Task: Find connections with filter location Sehore with filter topic #2021with filter profile language Potuguese with filter current company Ashoka Buildcon Limited with filter school Jamia Millia Islamia with filter industry Legislative Offices with filter service category Wedding Photography with filter keywords title Customer Support
Action: Mouse moved to (530, 70)
Screenshot: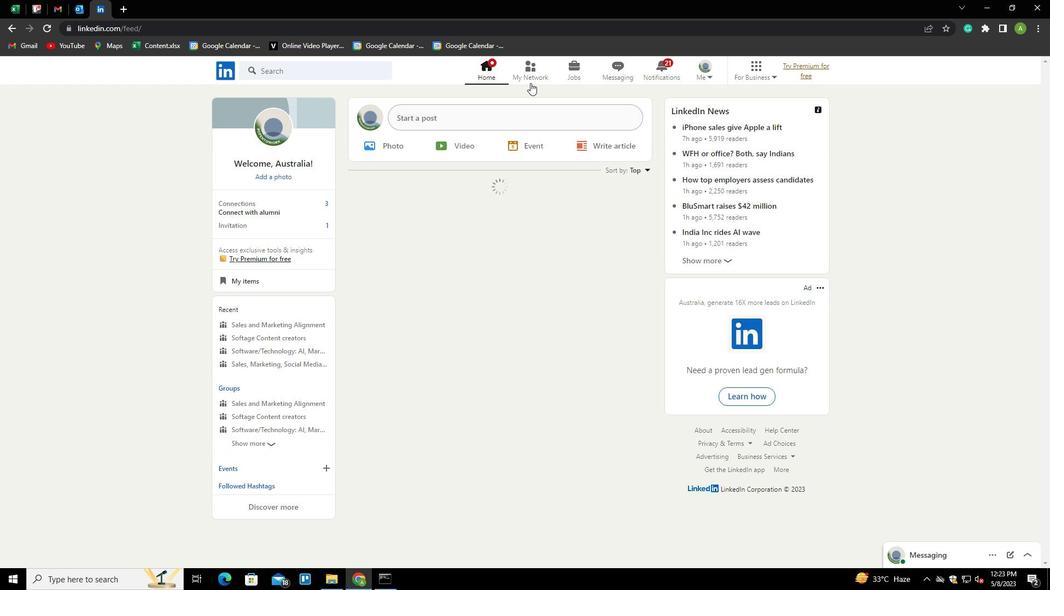 
Action: Mouse pressed left at (530, 70)
Screenshot: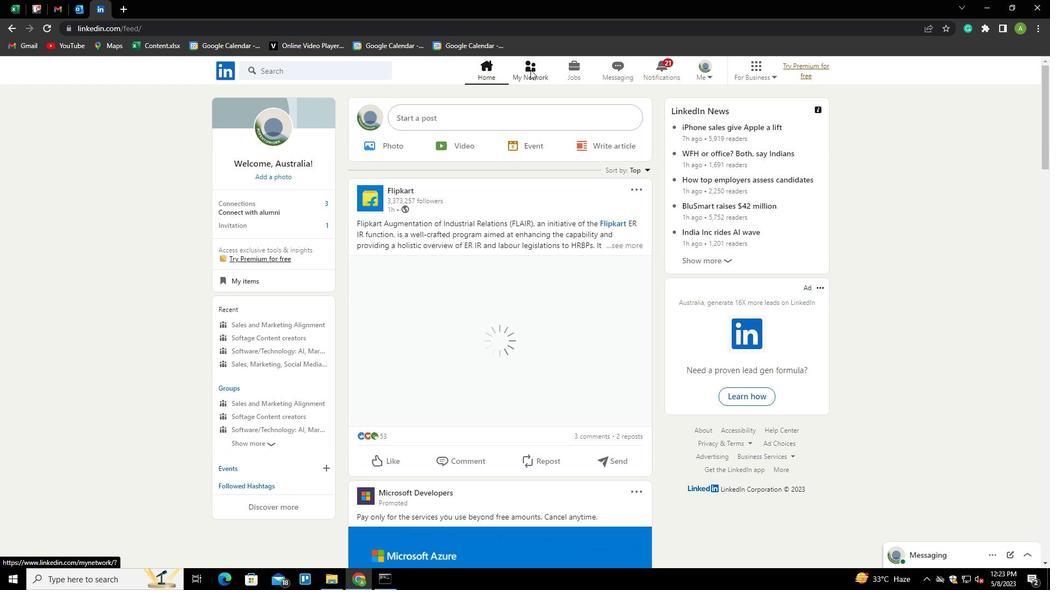 
Action: Mouse moved to (292, 130)
Screenshot: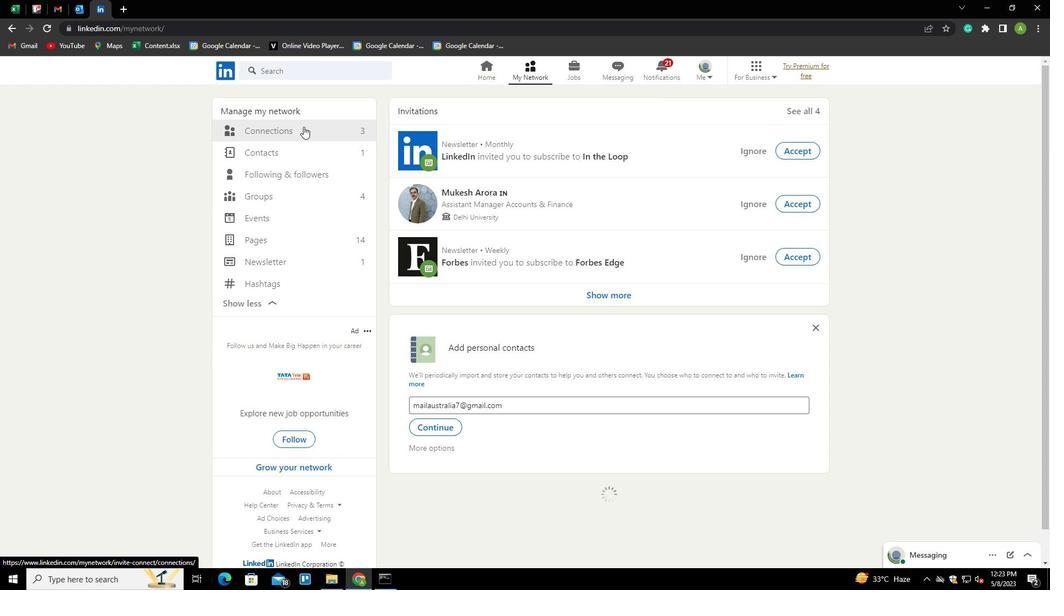 
Action: Mouse pressed left at (292, 130)
Screenshot: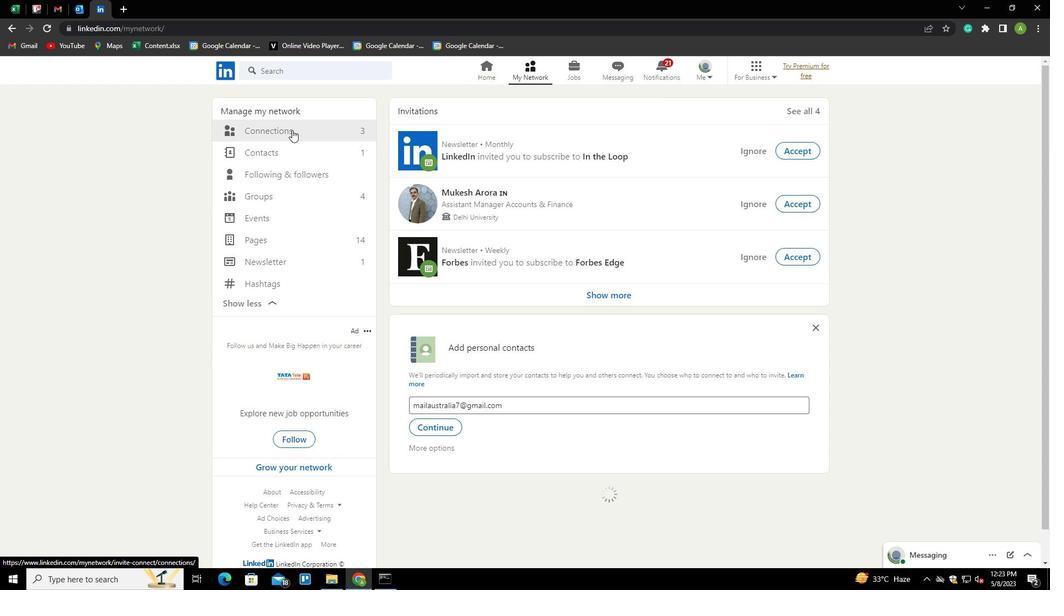 
Action: Mouse moved to (584, 132)
Screenshot: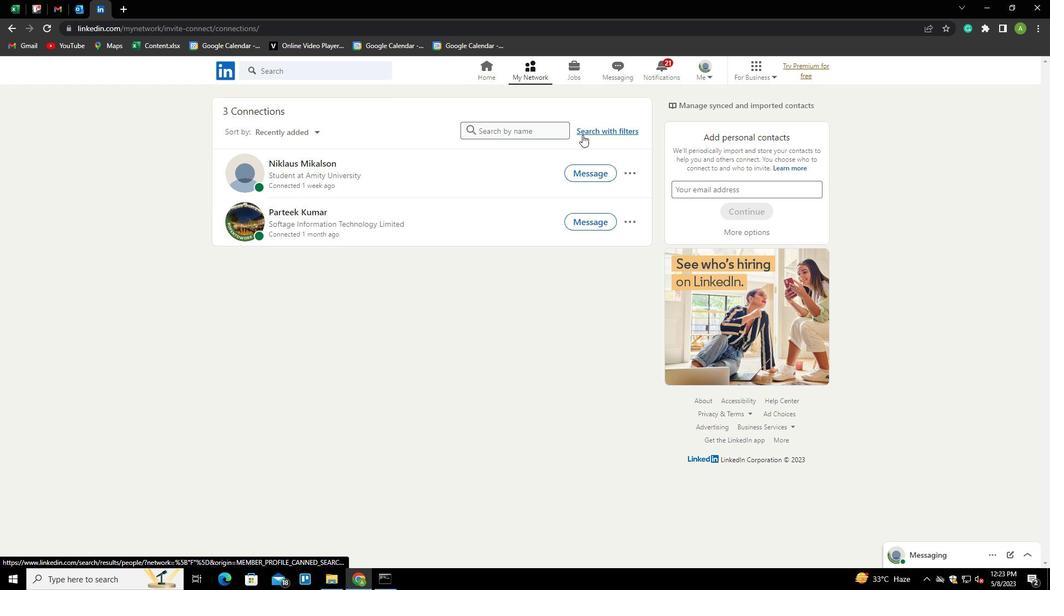 
Action: Mouse pressed left at (584, 132)
Screenshot: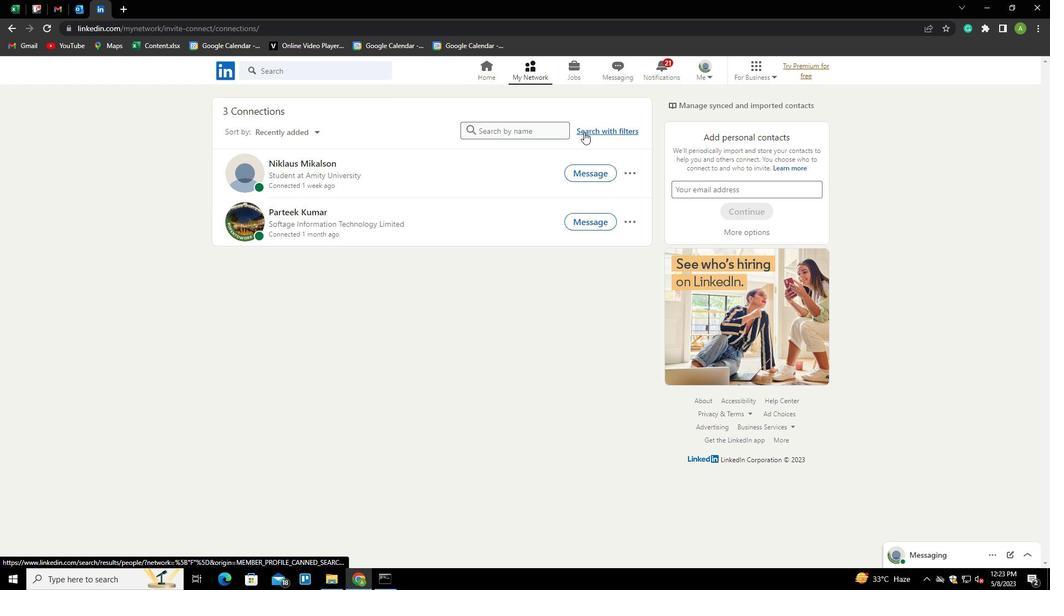 
Action: Mouse moved to (551, 98)
Screenshot: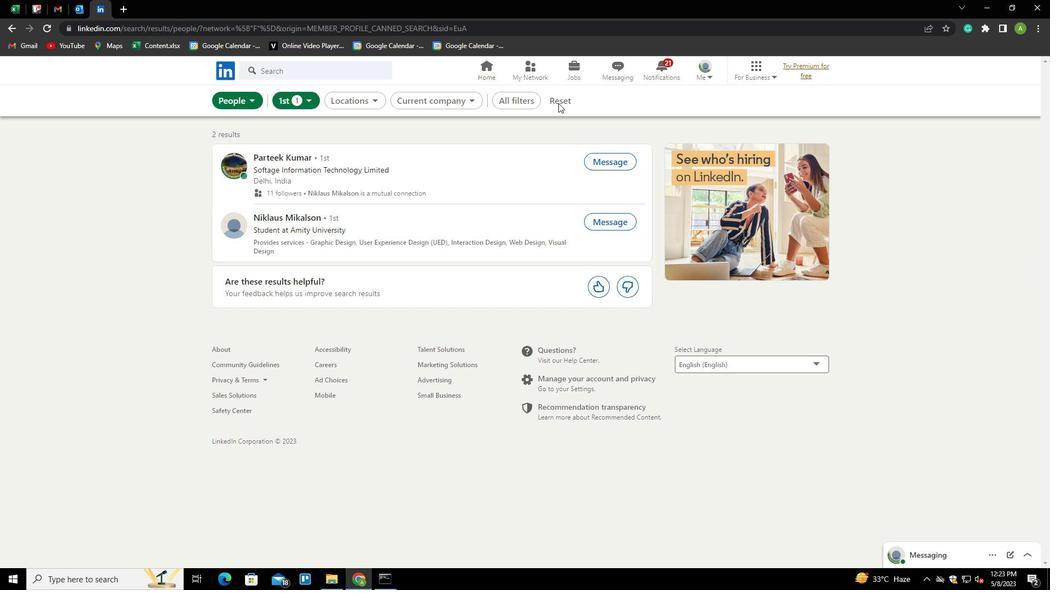 
Action: Mouse pressed left at (551, 98)
Screenshot: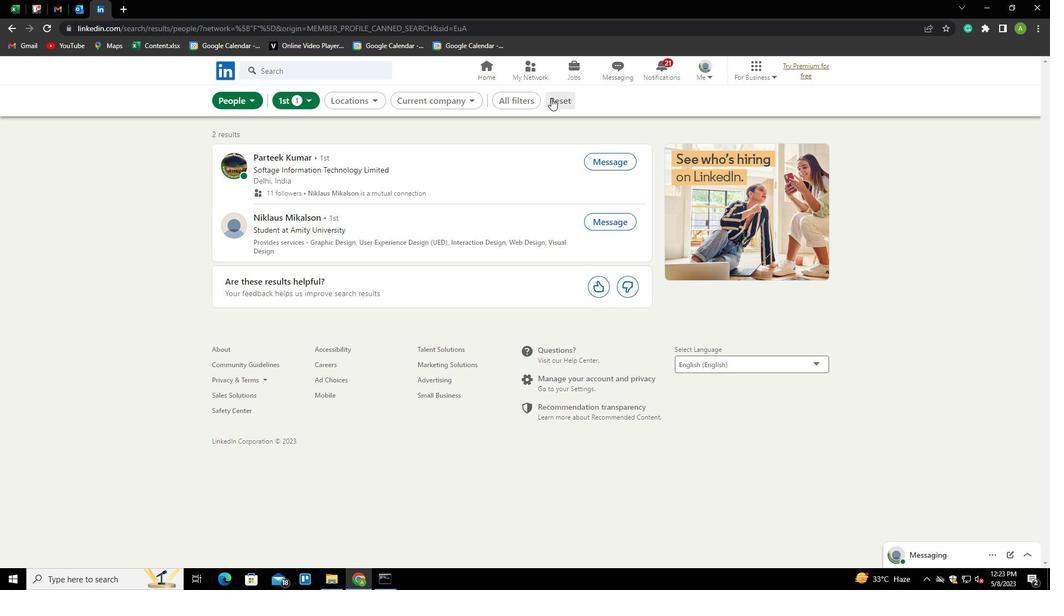 
Action: Mouse moved to (548, 99)
Screenshot: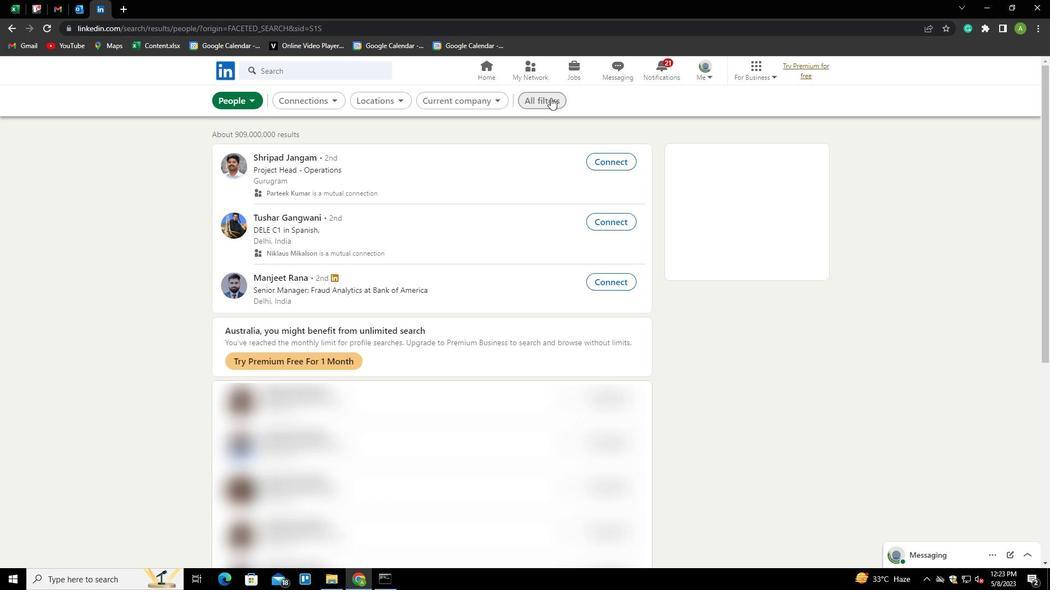 
Action: Mouse pressed left at (548, 99)
Screenshot: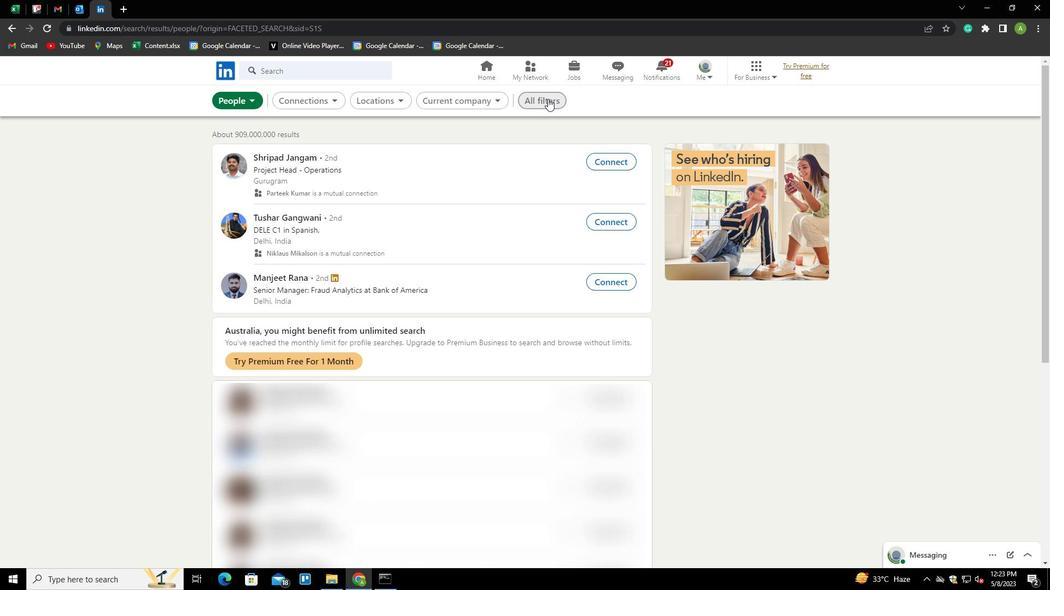 
Action: Mouse moved to (846, 306)
Screenshot: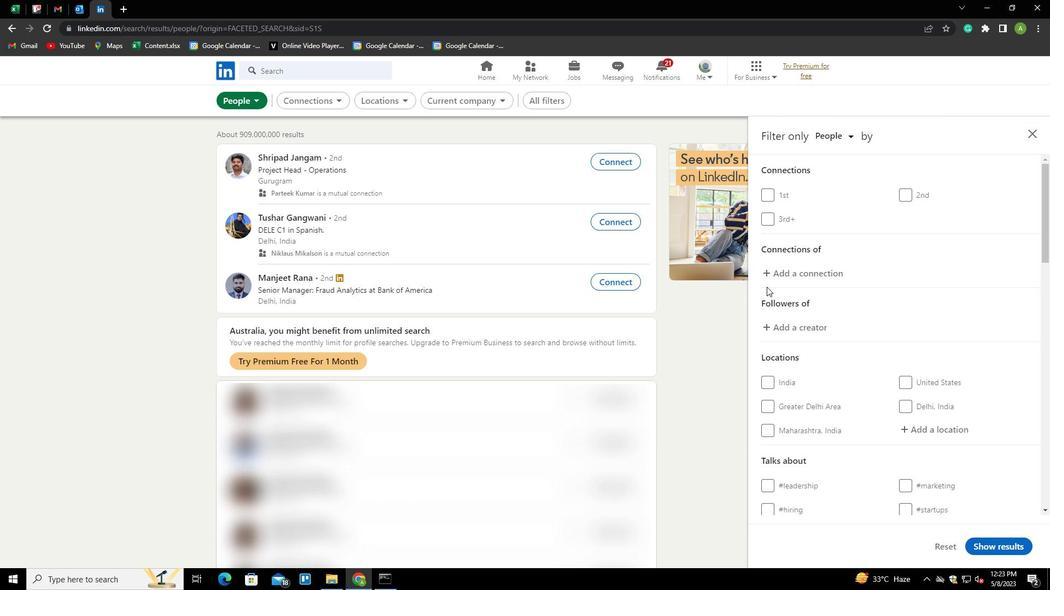 
Action: Mouse scrolled (846, 305) with delta (0, 0)
Screenshot: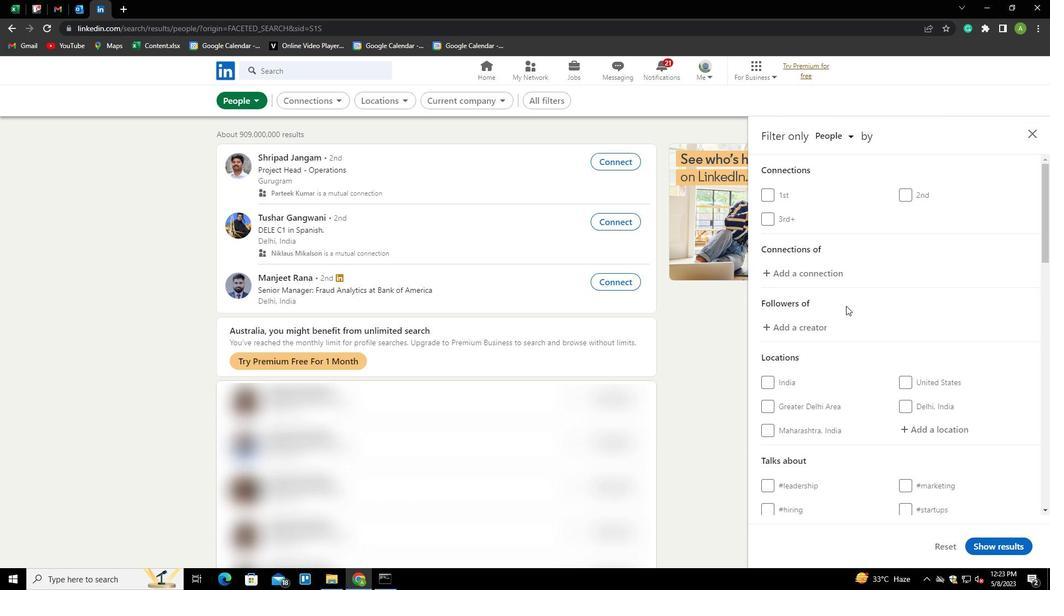 
Action: Mouse scrolled (846, 305) with delta (0, 0)
Screenshot: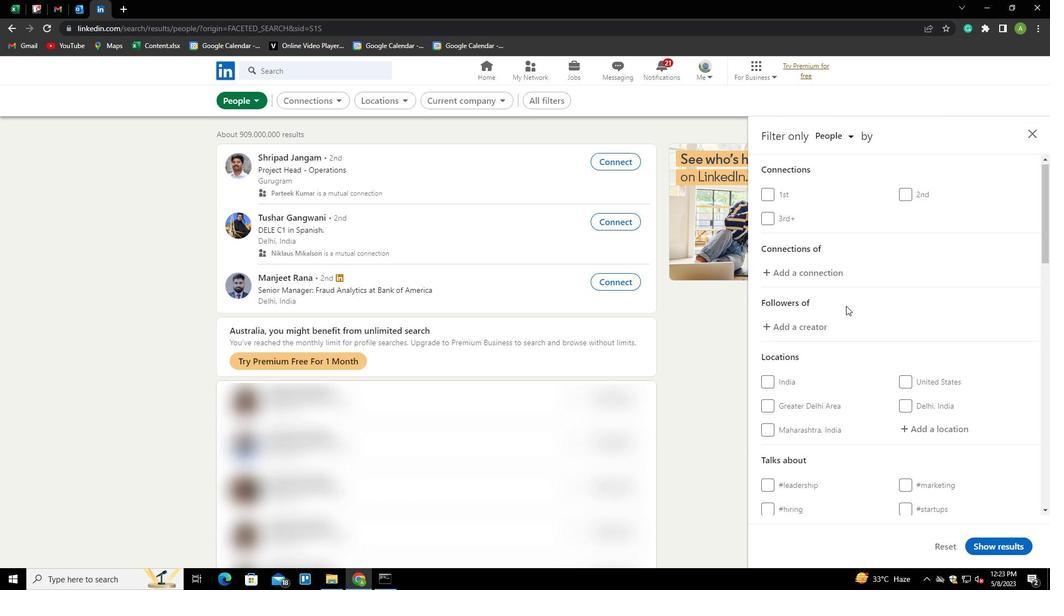 
Action: Mouse moved to (918, 314)
Screenshot: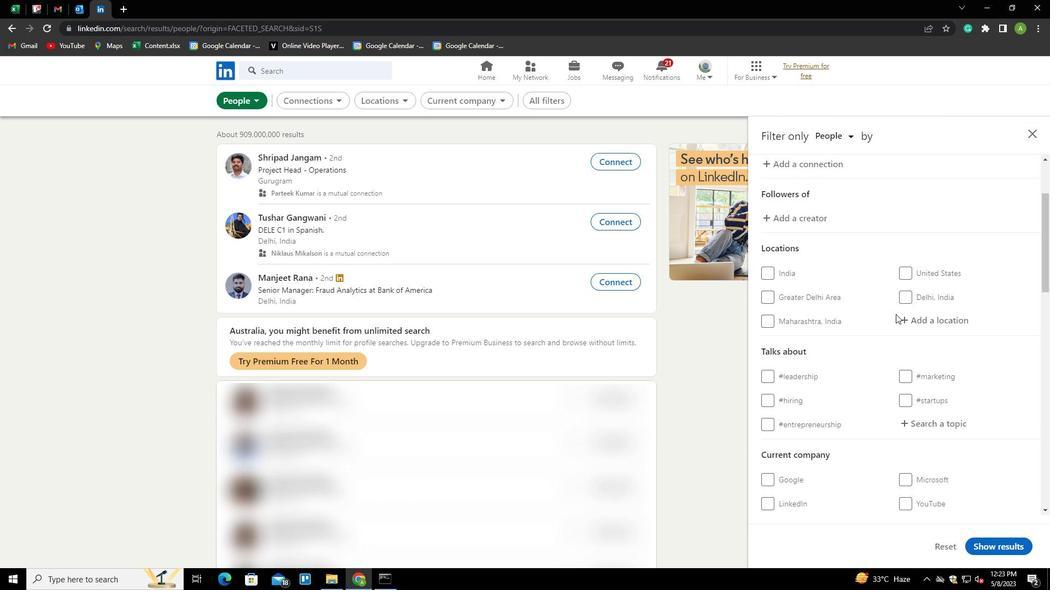 
Action: Mouse pressed left at (918, 314)
Screenshot: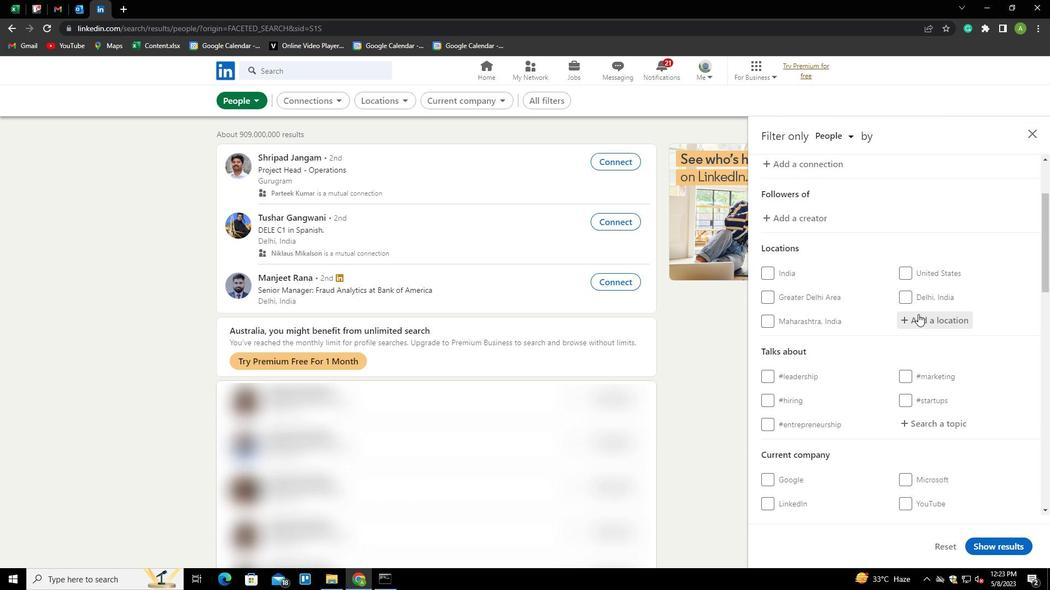 
Action: Mouse moved to (1050, 234)
Screenshot: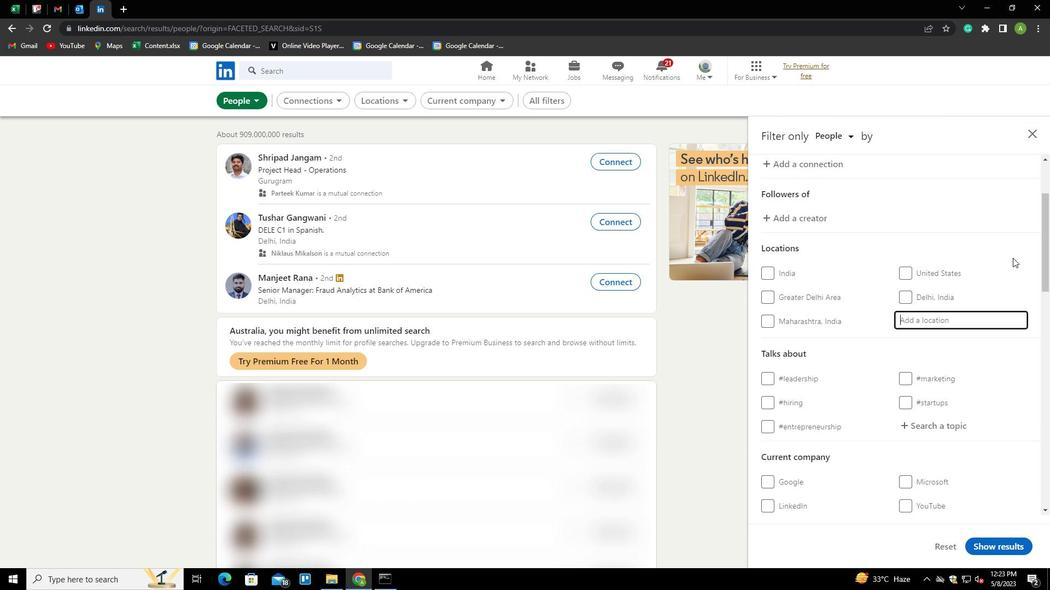 
Action: Key pressed <Key.shift>SEHORE<Key.down><Key.enter>
Screenshot: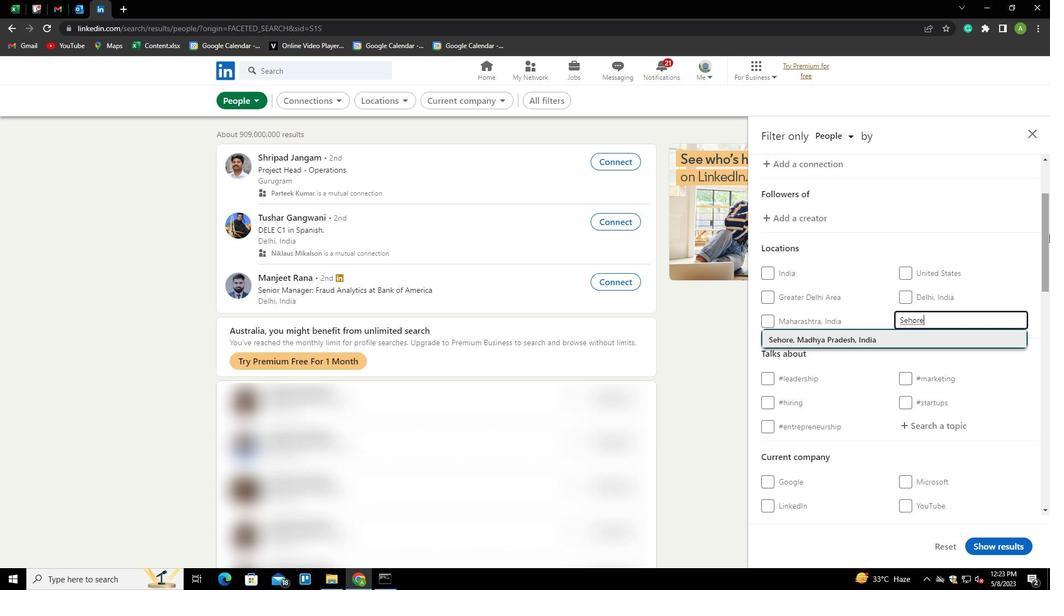 
Action: Mouse moved to (1049, 233)
Screenshot: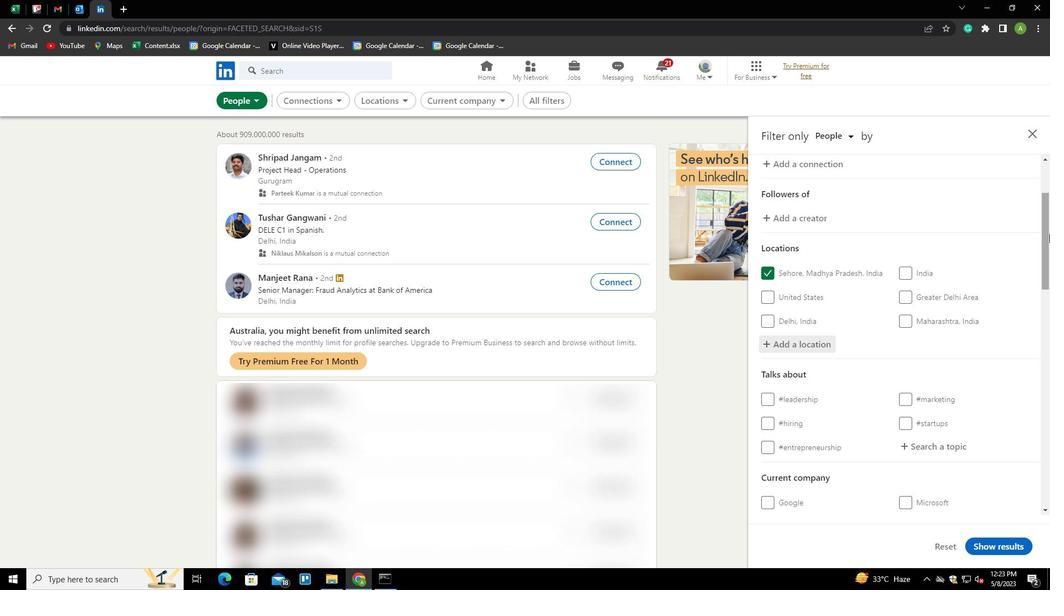 
Action: Mouse scrolled (1049, 233) with delta (0, 0)
Screenshot: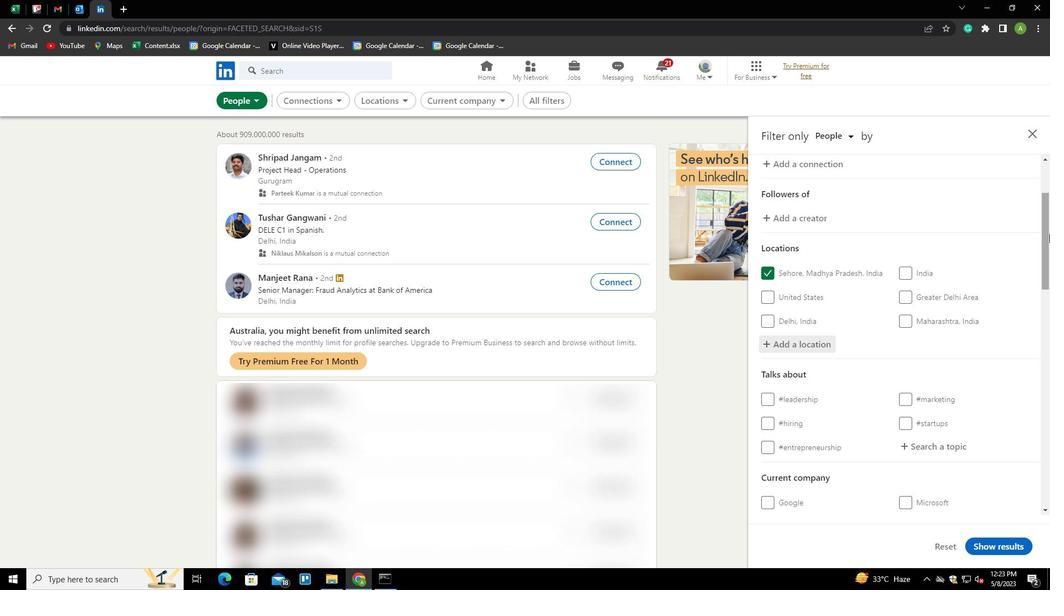 
Action: Mouse scrolled (1049, 233) with delta (0, 0)
Screenshot: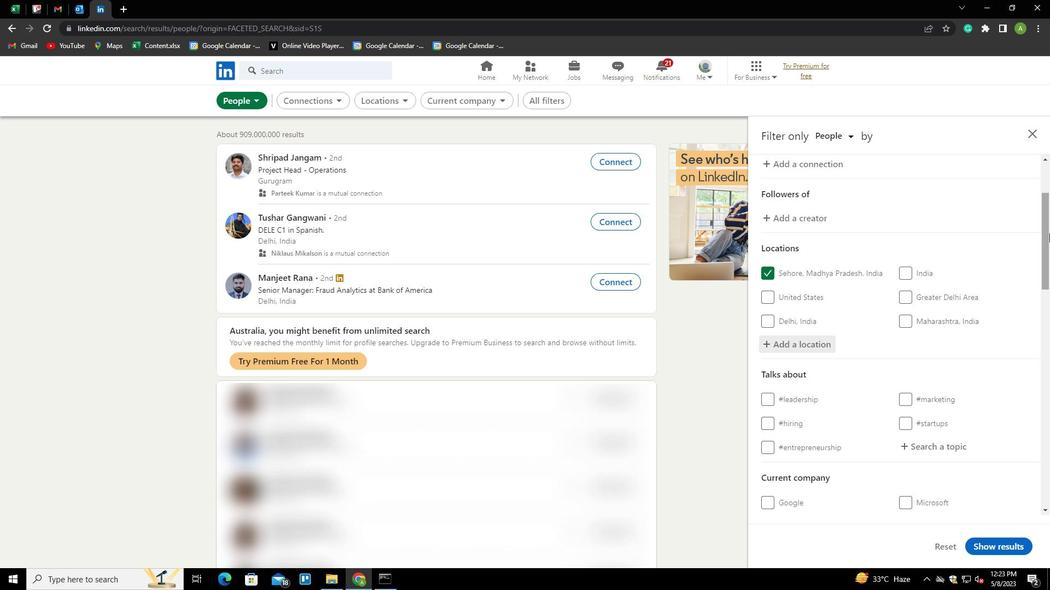 
Action: Mouse moved to (946, 338)
Screenshot: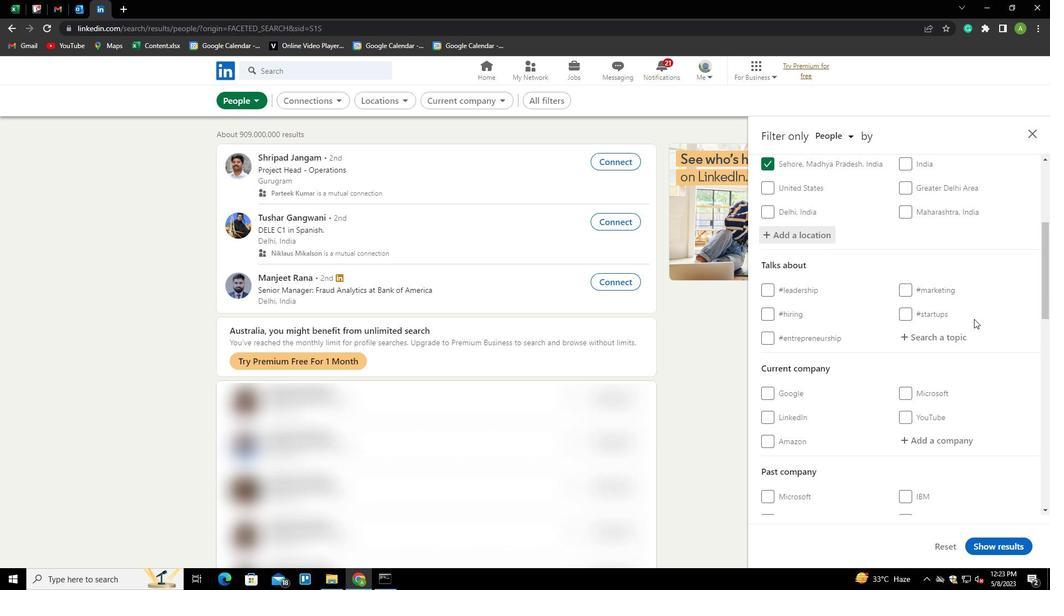 
Action: Mouse pressed left at (946, 338)
Screenshot: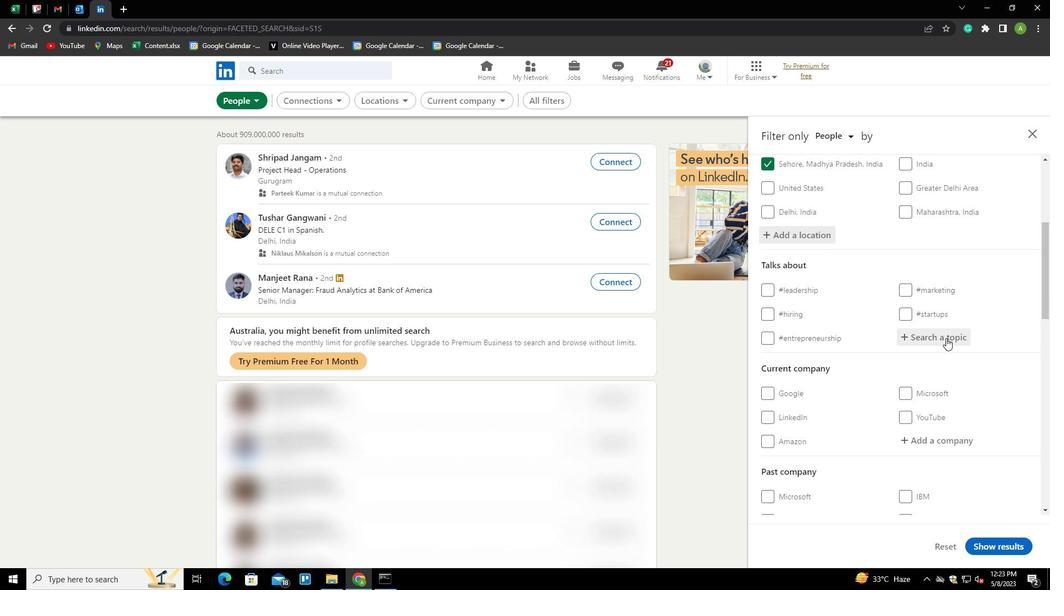 
Action: Key pressed 2021<Key.down>
Screenshot: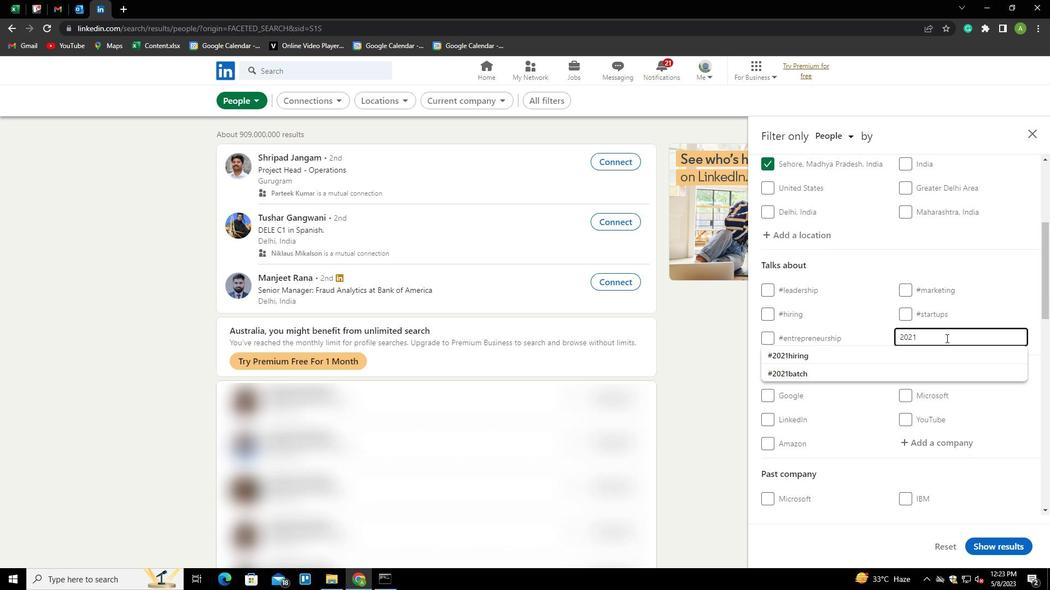 
Action: Mouse moved to (880, 325)
Screenshot: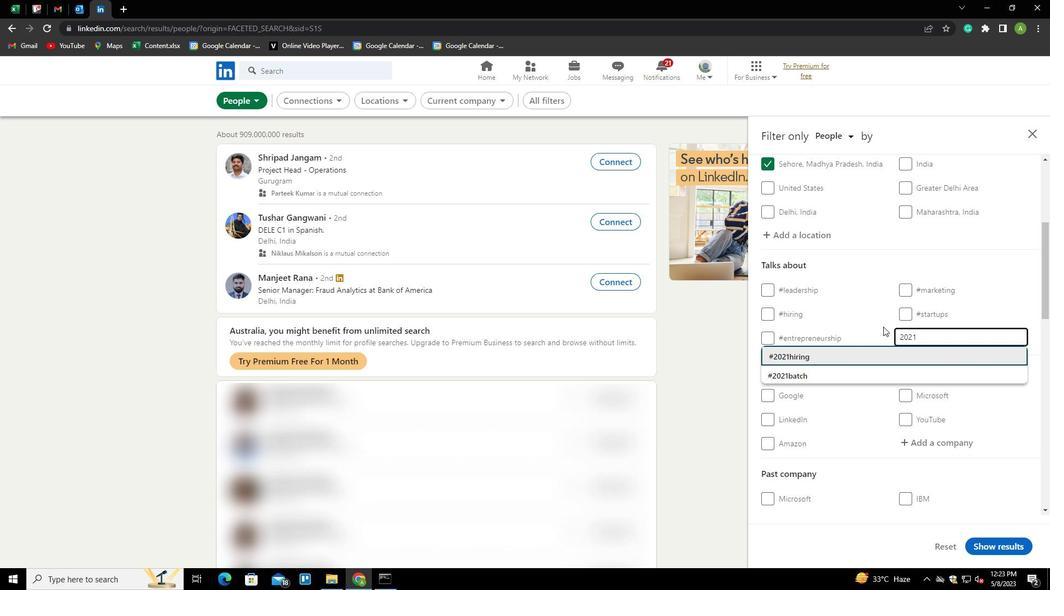 
Action: Mouse pressed left at (880, 325)
Screenshot: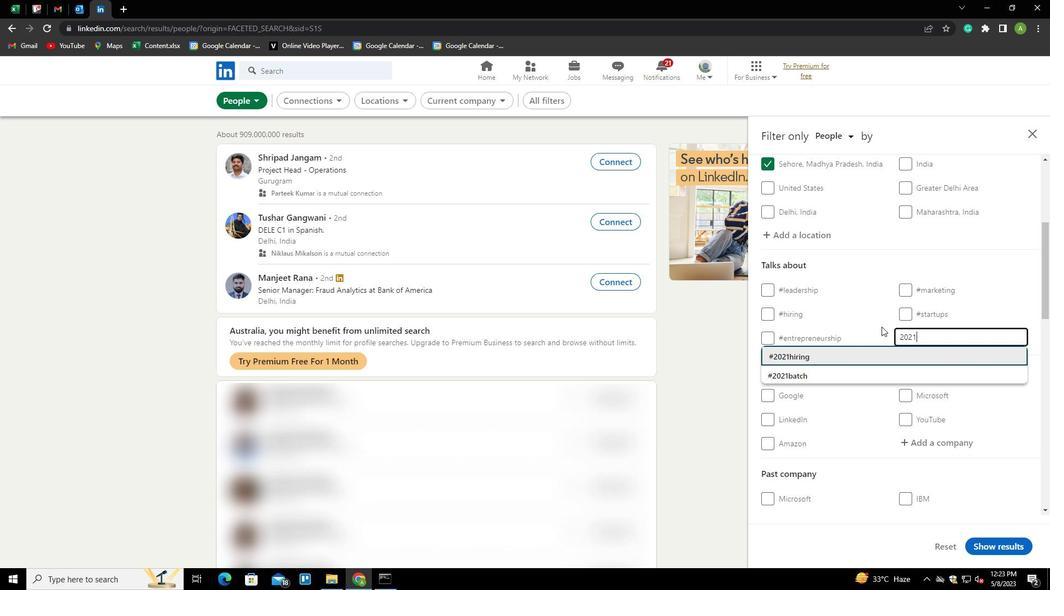 
Action: Mouse moved to (881, 323)
Screenshot: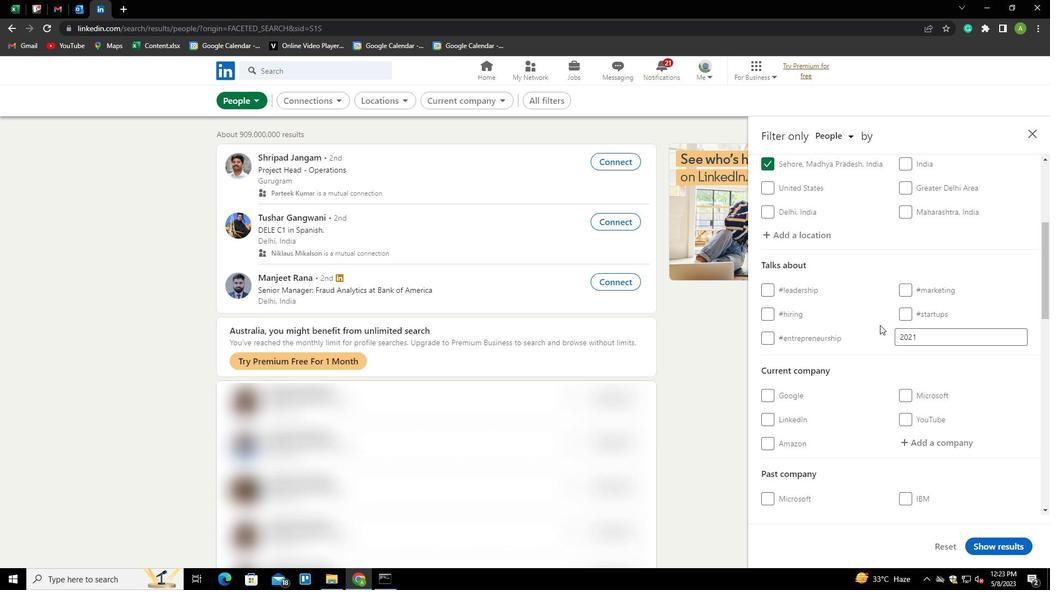 
Action: Mouse scrolled (881, 323) with delta (0, 0)
Screenshot: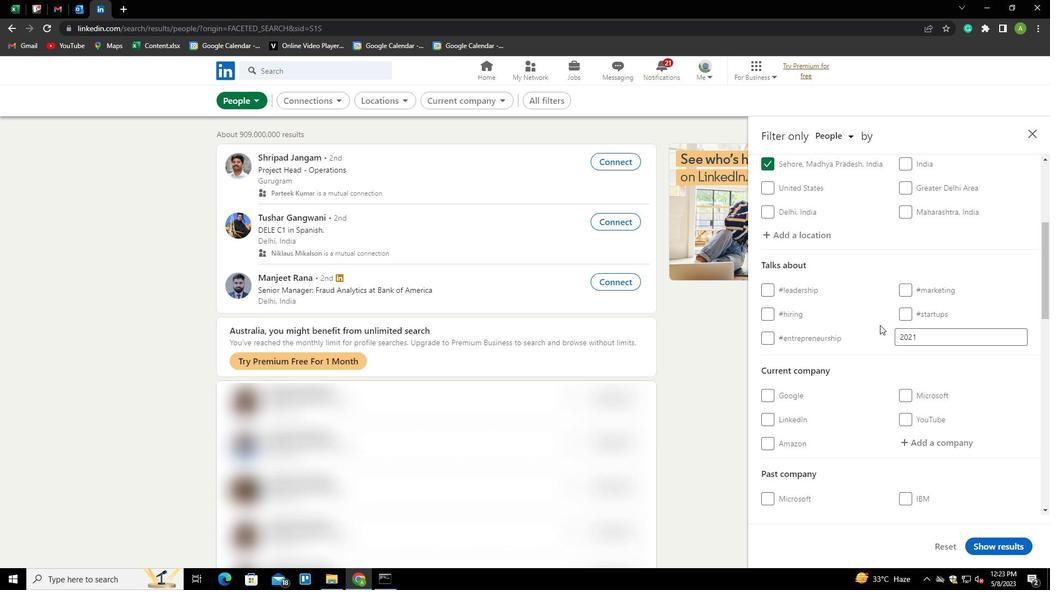 
Action: Mouse scrolled (881, 323) with delta (0, 0)
Screenshot: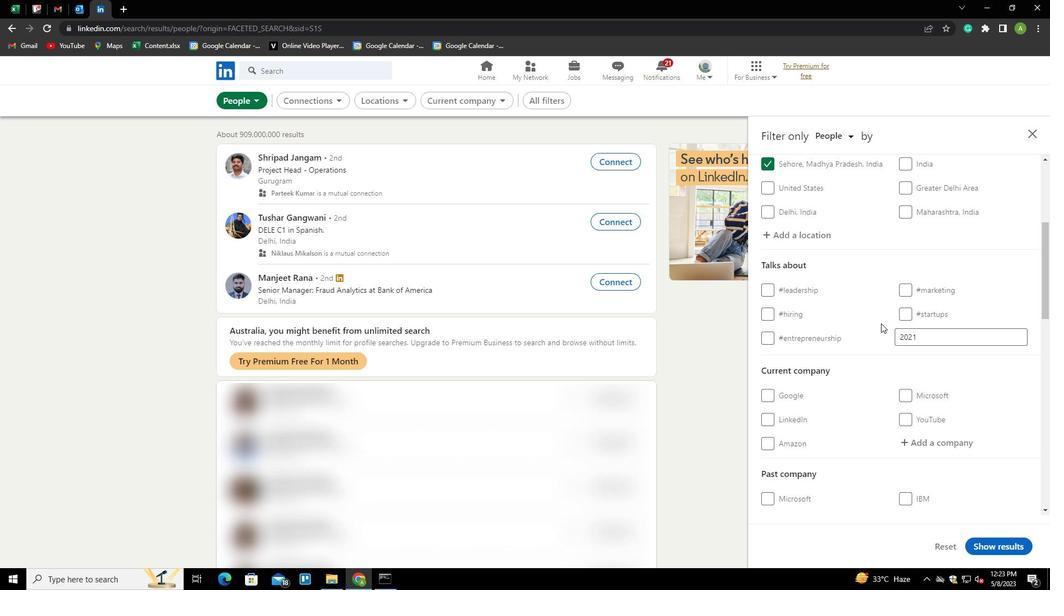 
Action: Mouse moved to (916, 333)
Screenshot: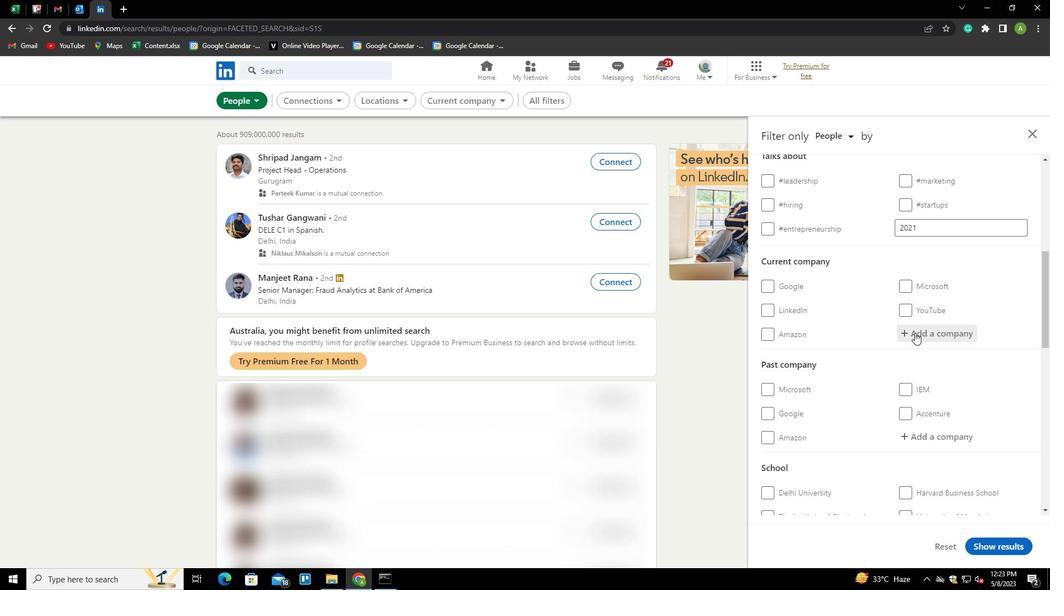 
Action: Mouse scrolled (916, 333) with delta (0, 0)
Screenshot: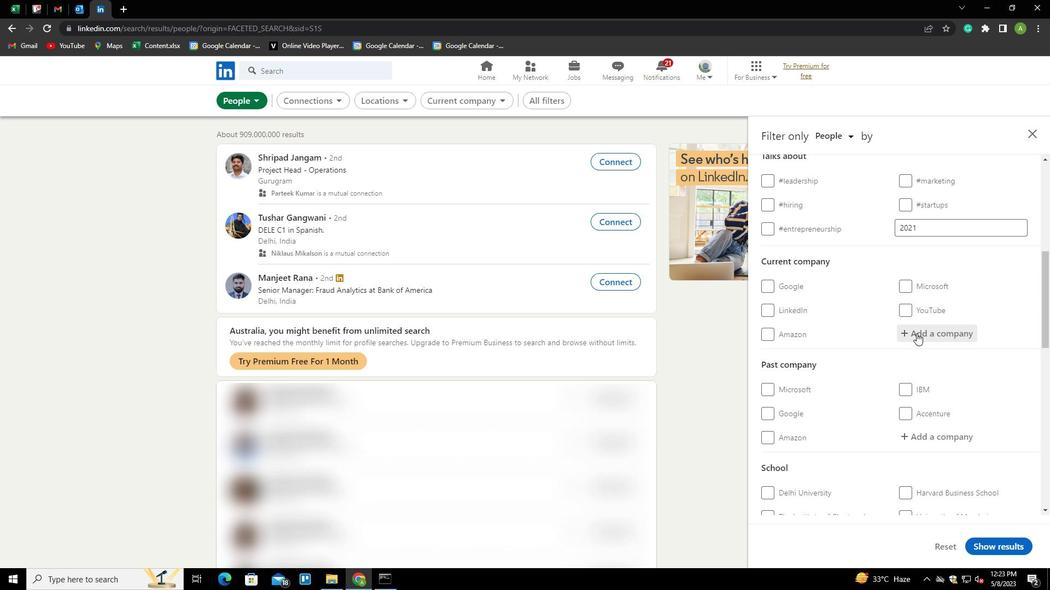 
Action: Mouse scrolled (916, 333) with delta (0, 0)
Screenshot: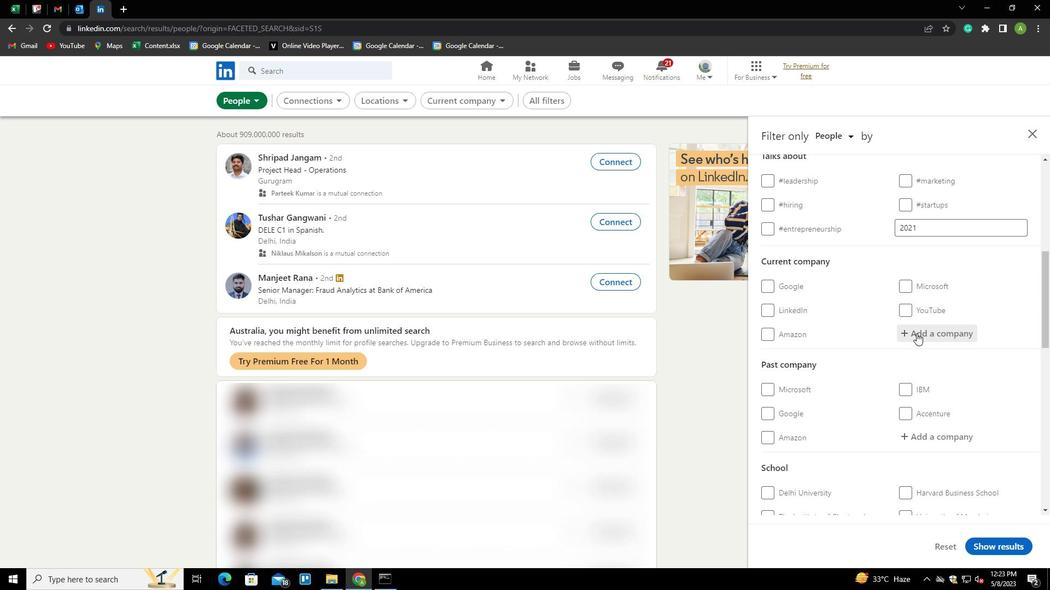 
Action: Mouse scrolled (916, 333) with delta (0, 0)
Screenshot: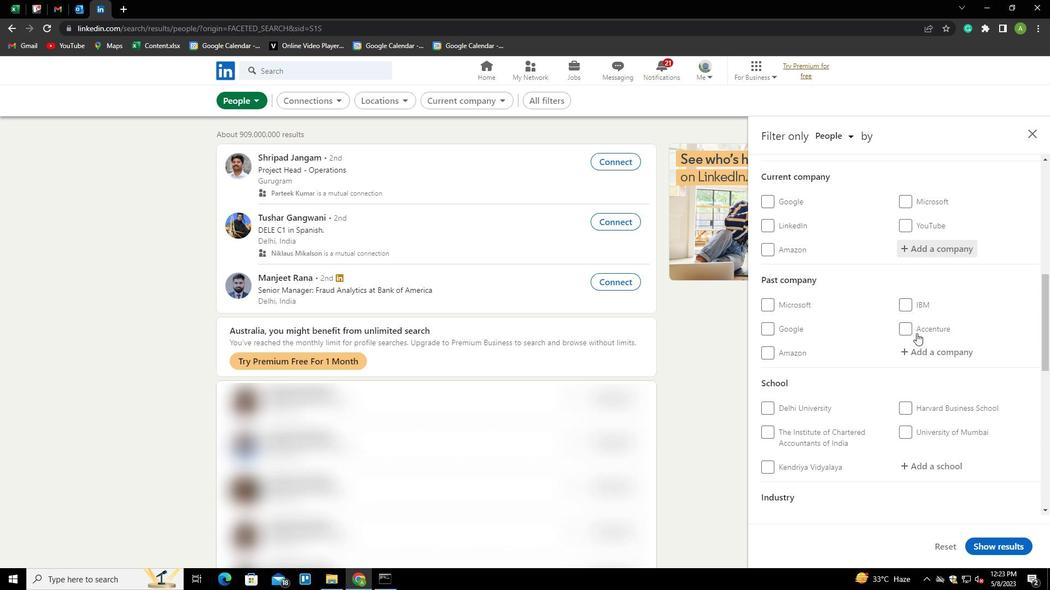
Action: Mouse scrolled (916, 333) with delta (0, 0)
Screenshot: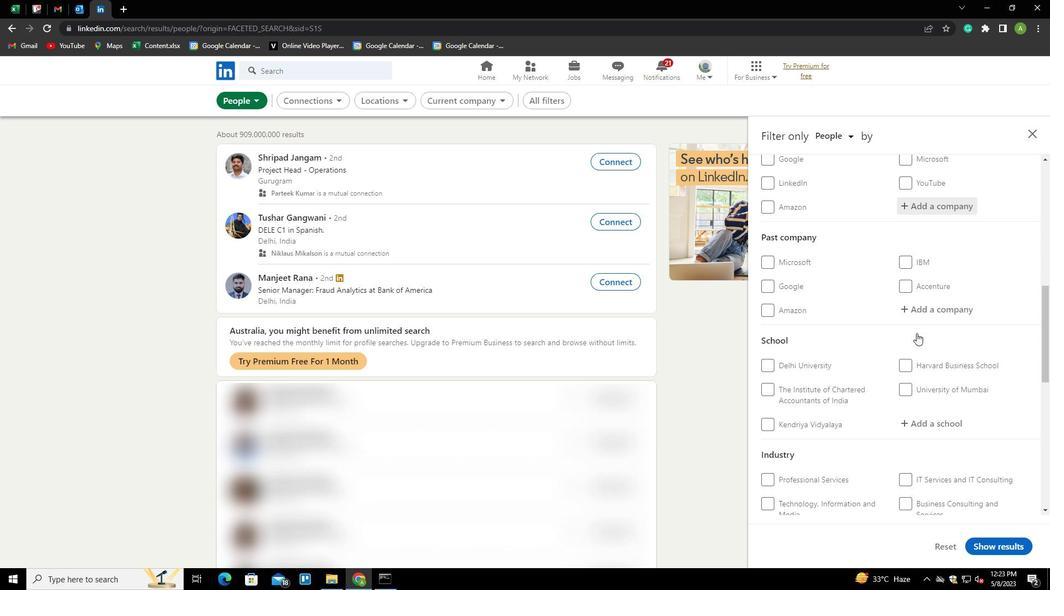 
Action: Mouse scrolled (916, 333) with delta (0, 0)
Screenshot: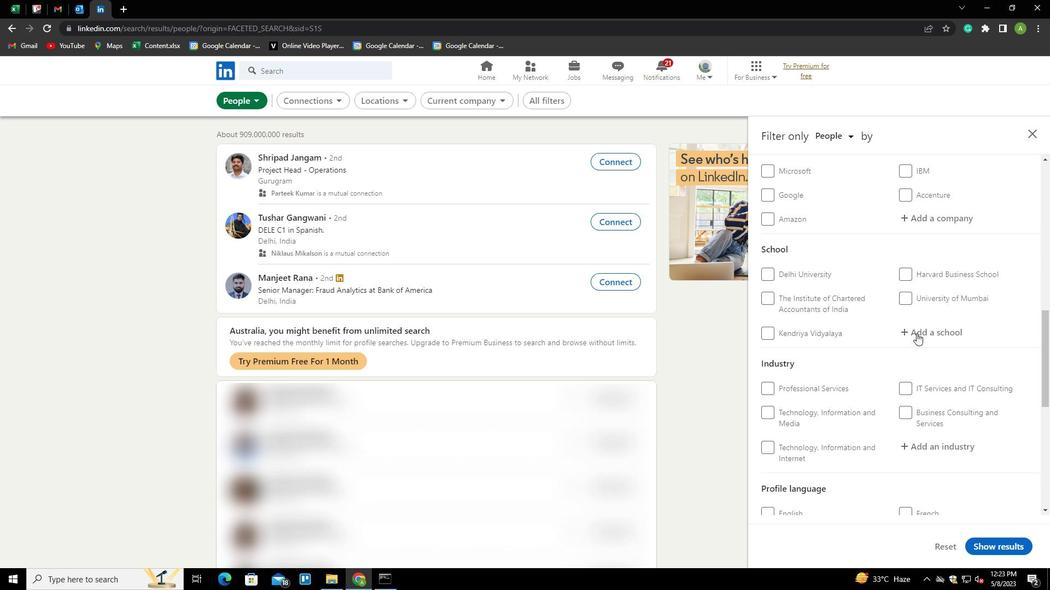 
Action: Mouse scrolled (916, 333) with delta (0, 0)
Screenshot: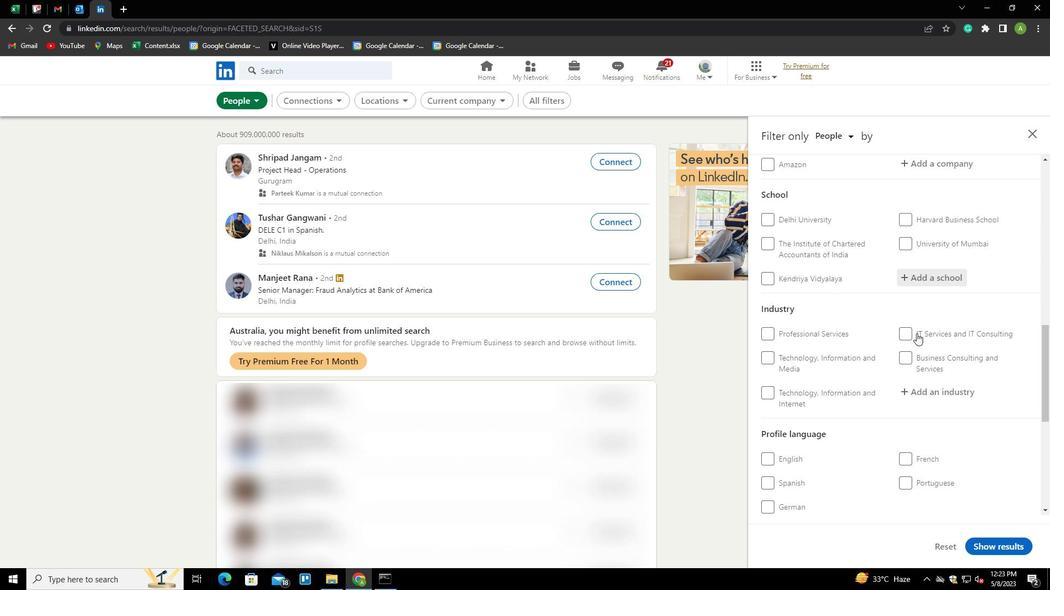
Action: Mouse scrolled (916, 333) with delta (0, 0)
Screenshot: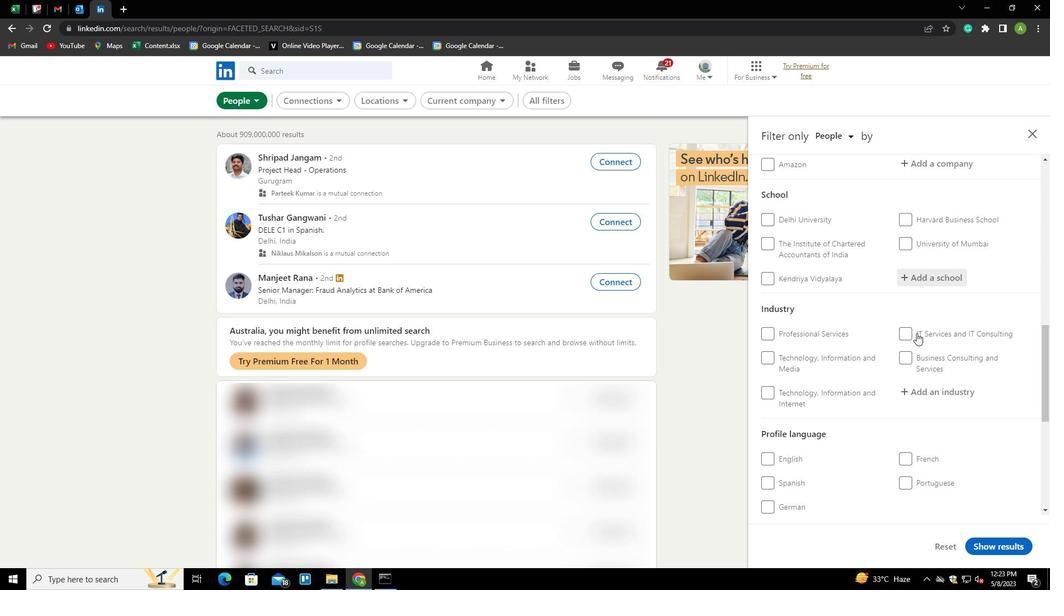 
Action: Mouse moved to (905, 376)
Screenshot: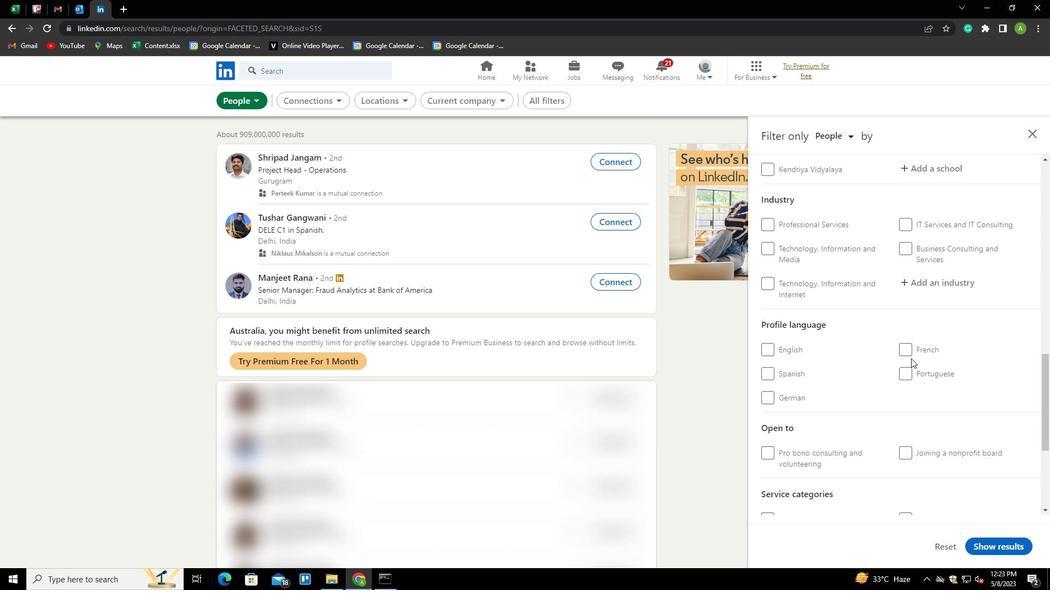 
Action: Mouse pressed left at (905, 376)
Screenshot: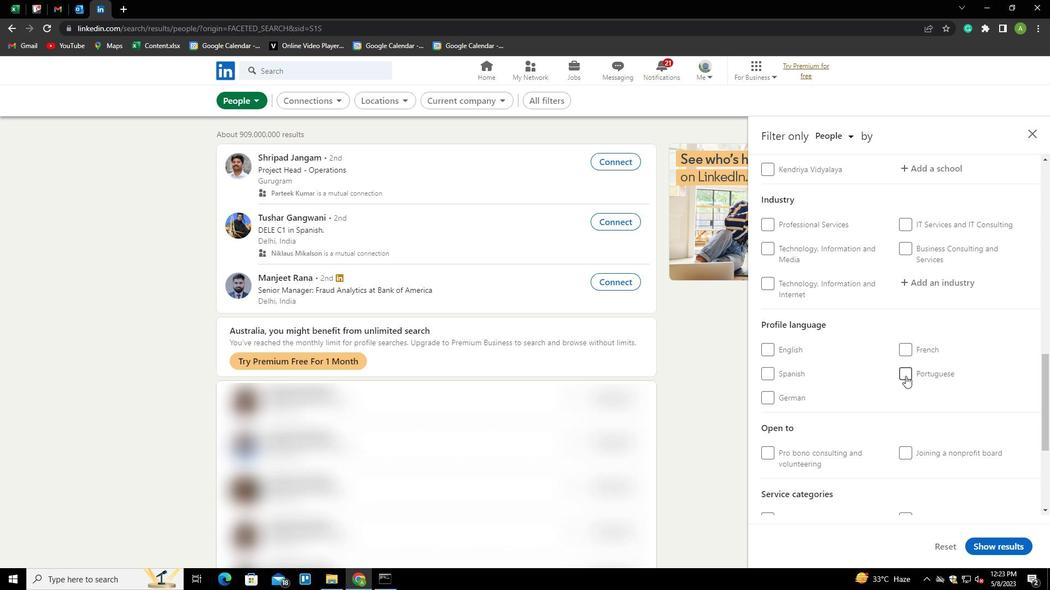 
Action: Mouse moved to (921, 352)
Screenshot: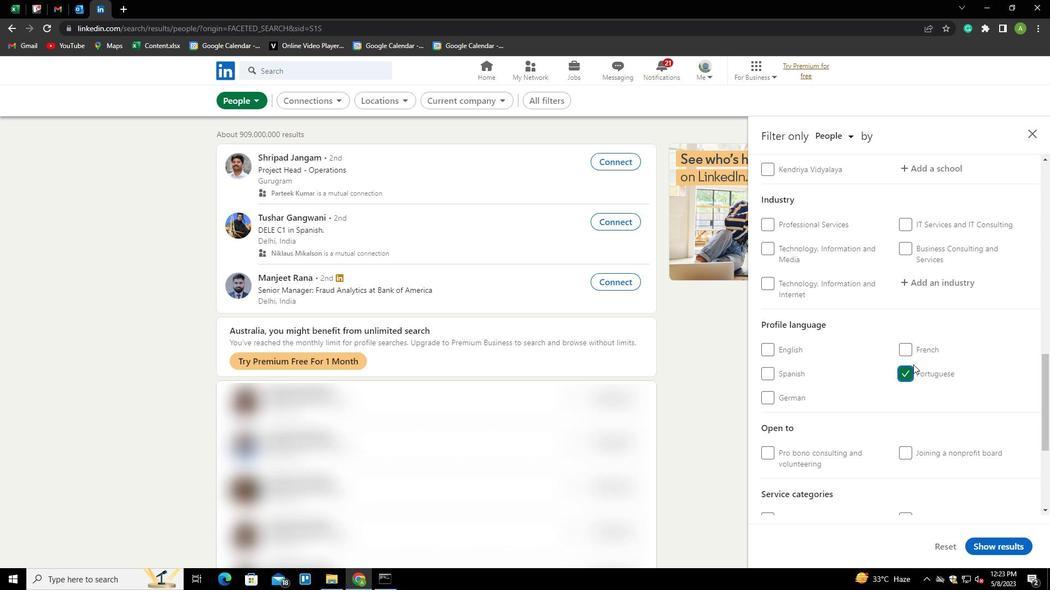 
Action: Mouse scrolled (921, 353) with delta (0, 0)
Screenshot: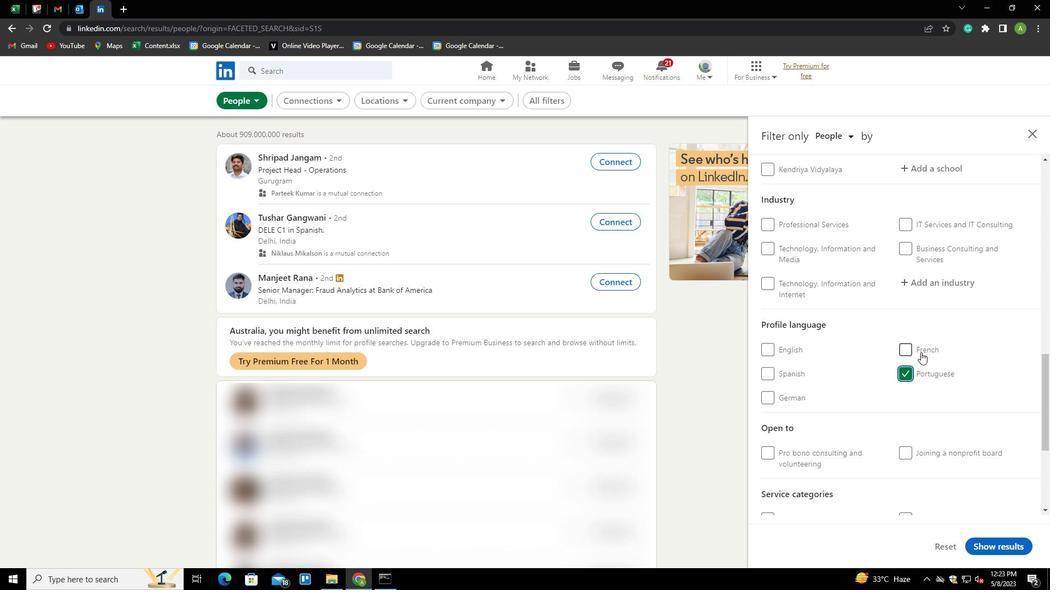 
Action: Mouse scrolled (921, 353) with delta (0, 0)
Screenshot: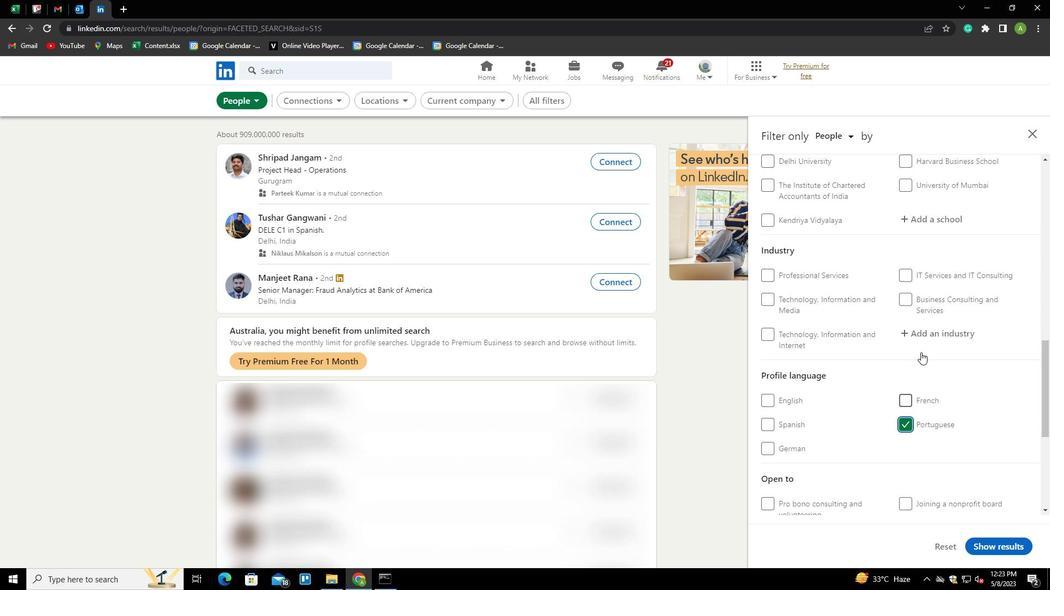 
Action: Mouse scrolled (921, 353) with delta (0, 0)
Screenshot: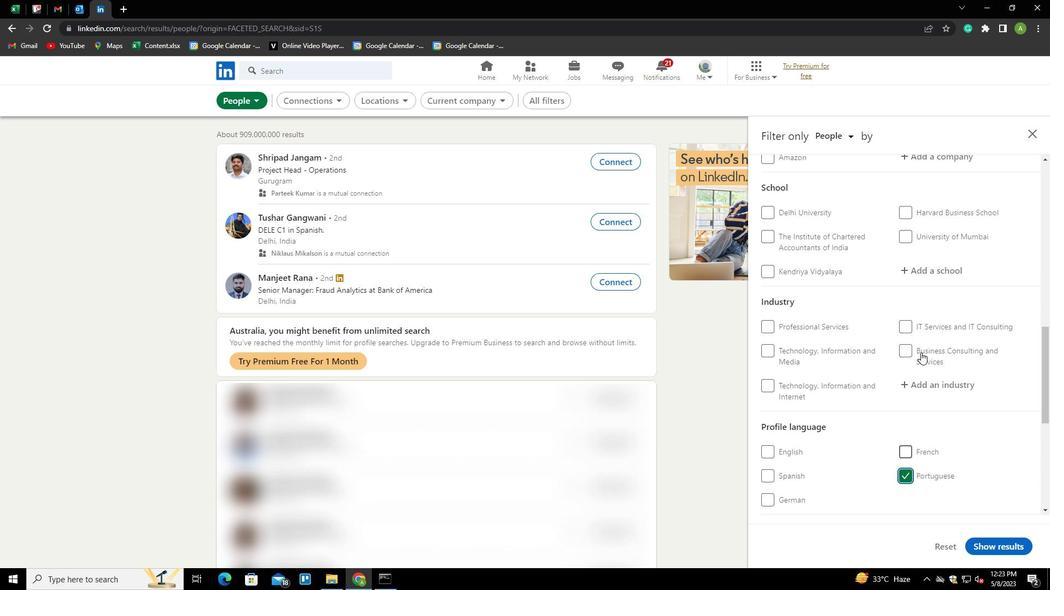 
Action: Mouse scrolled (921, 353) with delta (0, 0)
Screenshot: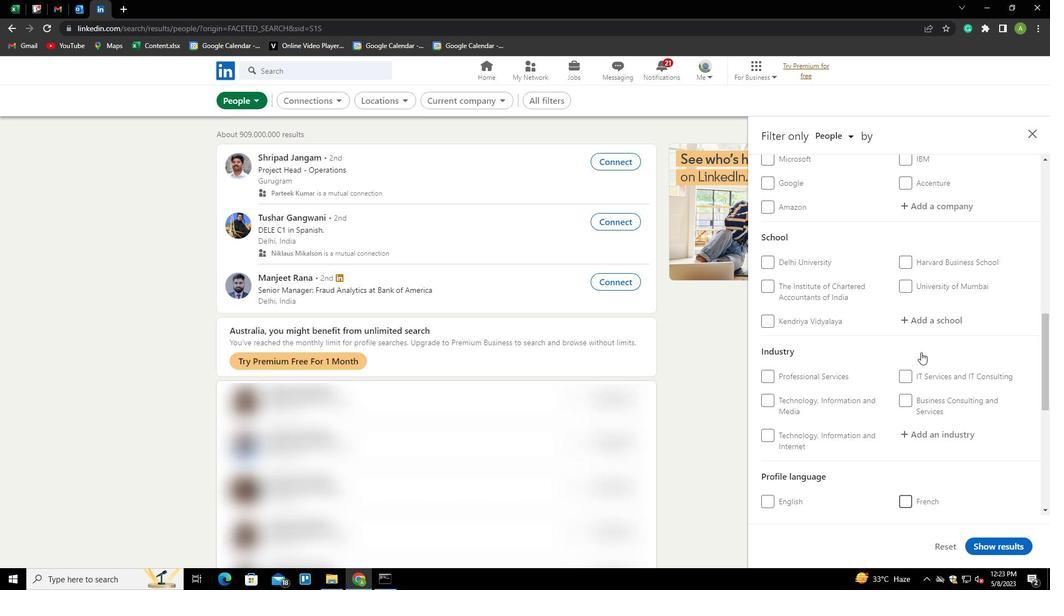 
Action: Mouse scrolled (921, 353) with delta (0, 0)
Screenshot: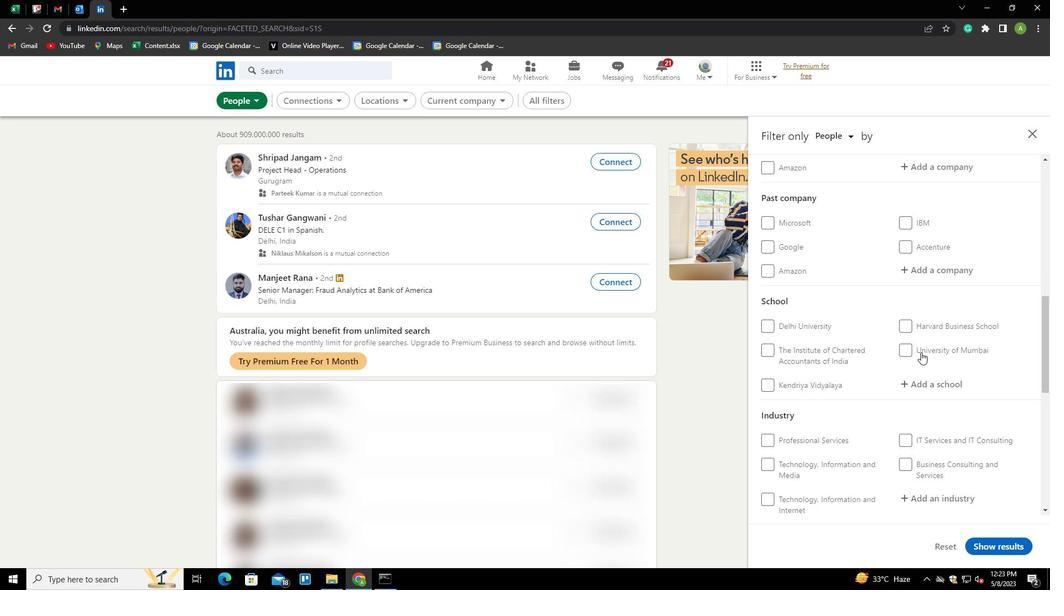 
Action: Mouse scrolled (921, 353) with delta (0, 0)
Screenshot: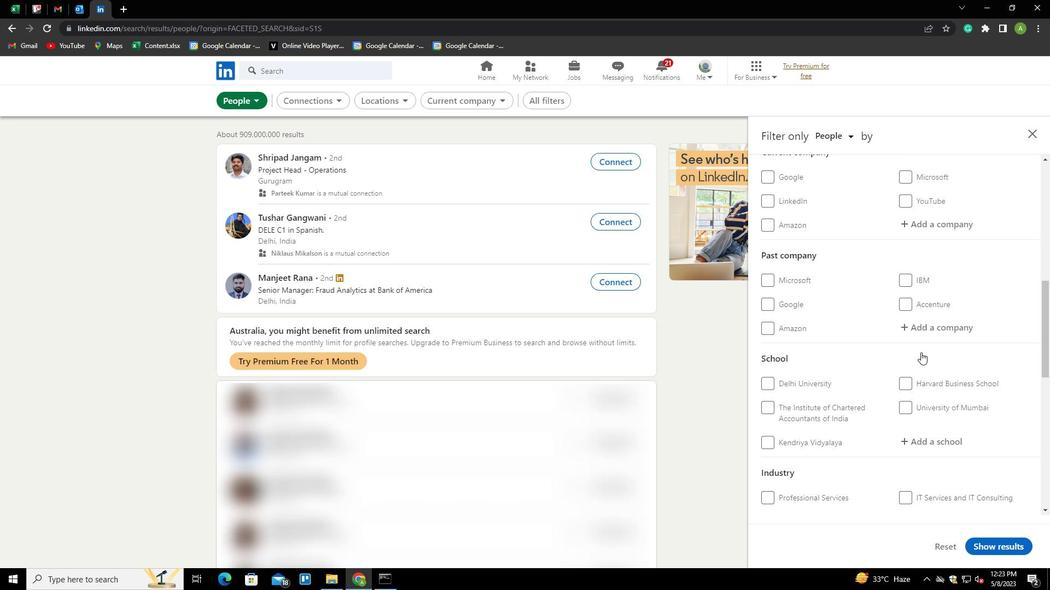 
Action: Mouse scrolled (921, 353) with delta (0, 0)
Screenshot: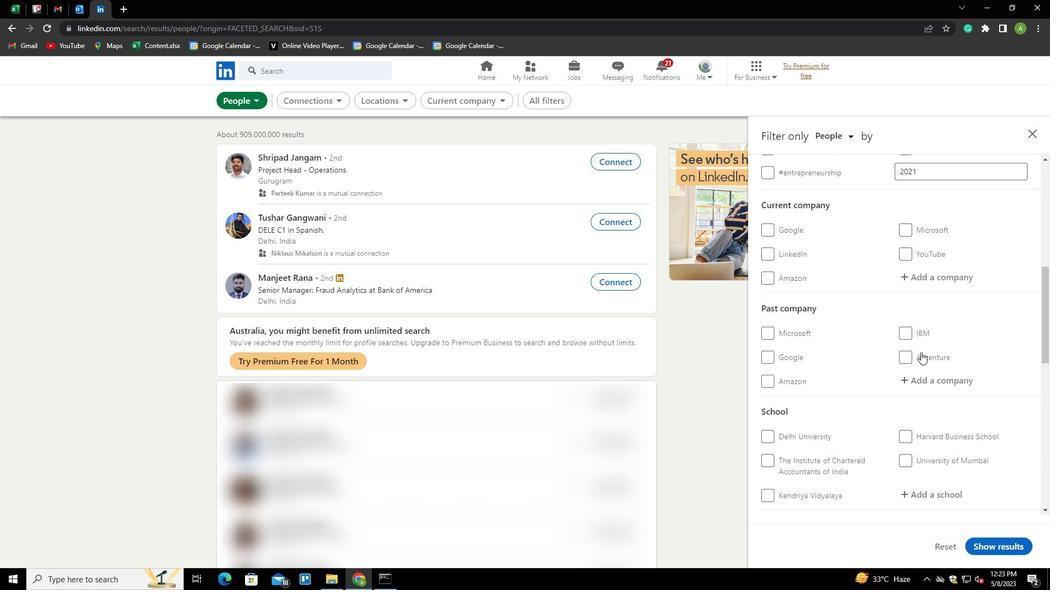 
Action: Mouse moved to (921, 339)
Screenshot: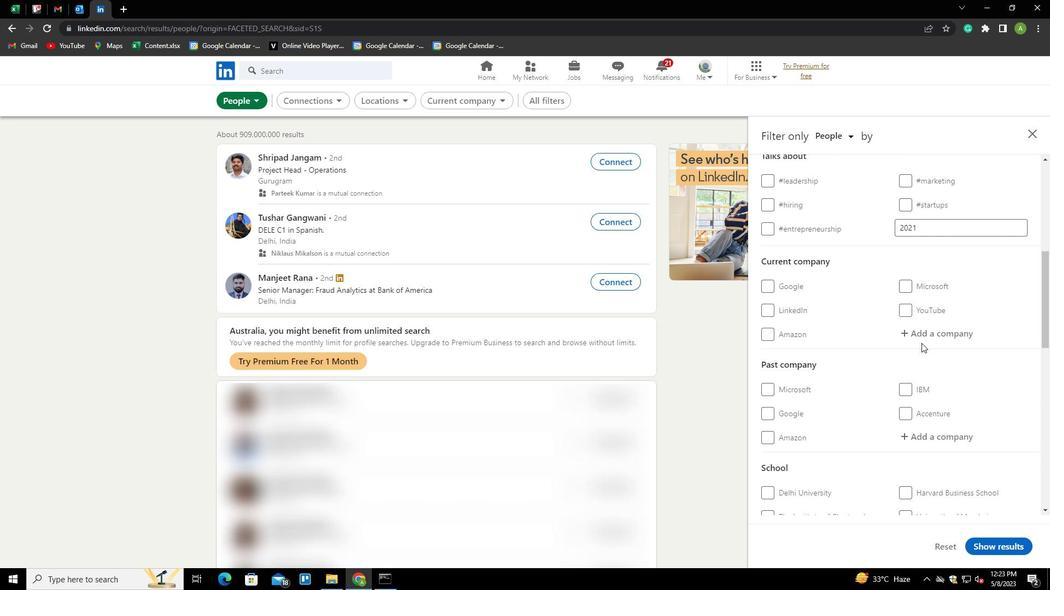 
Action: Mouse pressed left at (921, 339)
Screenshot: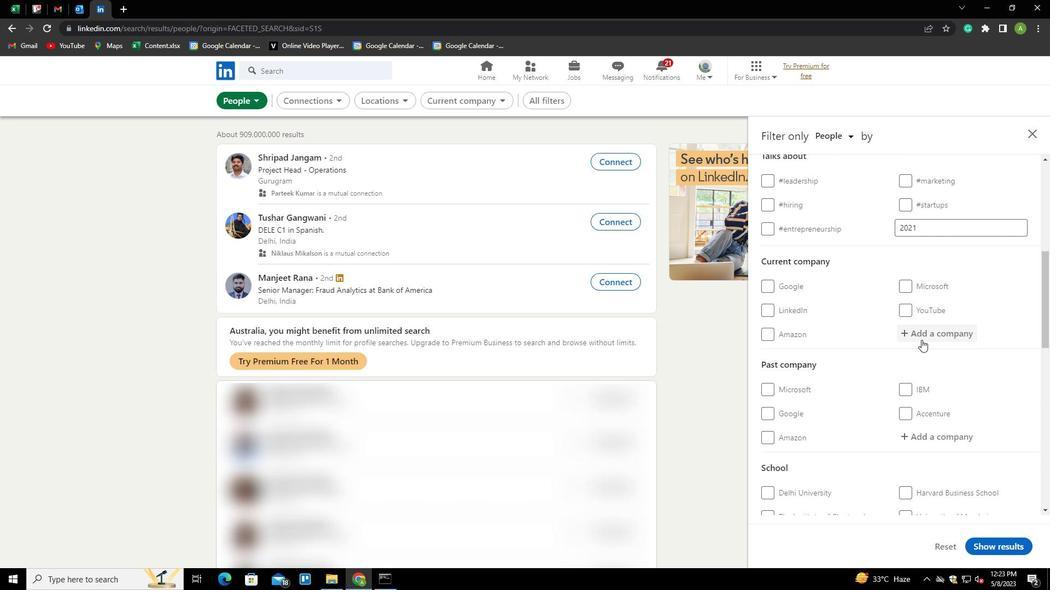 
Action: Mouse moved to (922, 338)
Screenshot: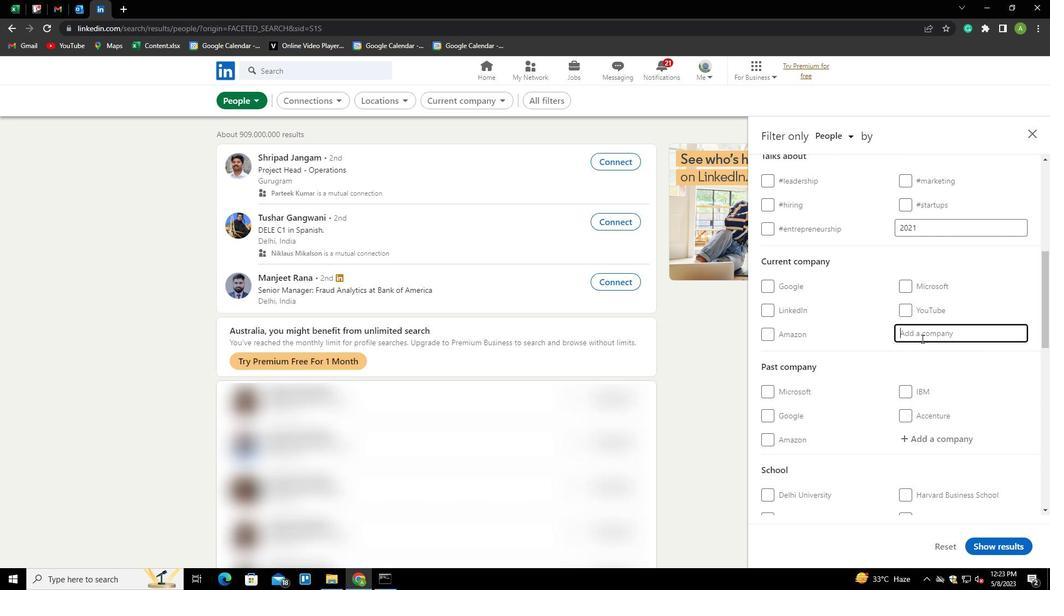 
Action: Key pressed <Key.shift>ASHOLE<Key.backspace><Key.backspace>KA<Key.space><Key.shift>BUILDCON<Key.space><Key.shift>LIMITED<Key.down><Key.enter>
Screenshot: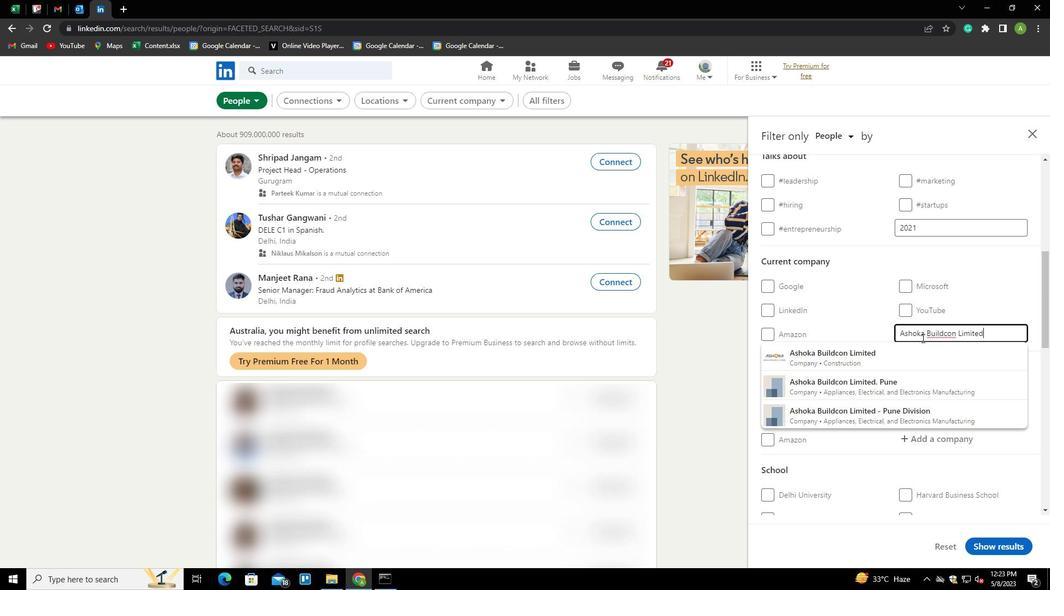 
Action: Mouse scrolled (922, 338) with delta (0, 0)
Screenshot: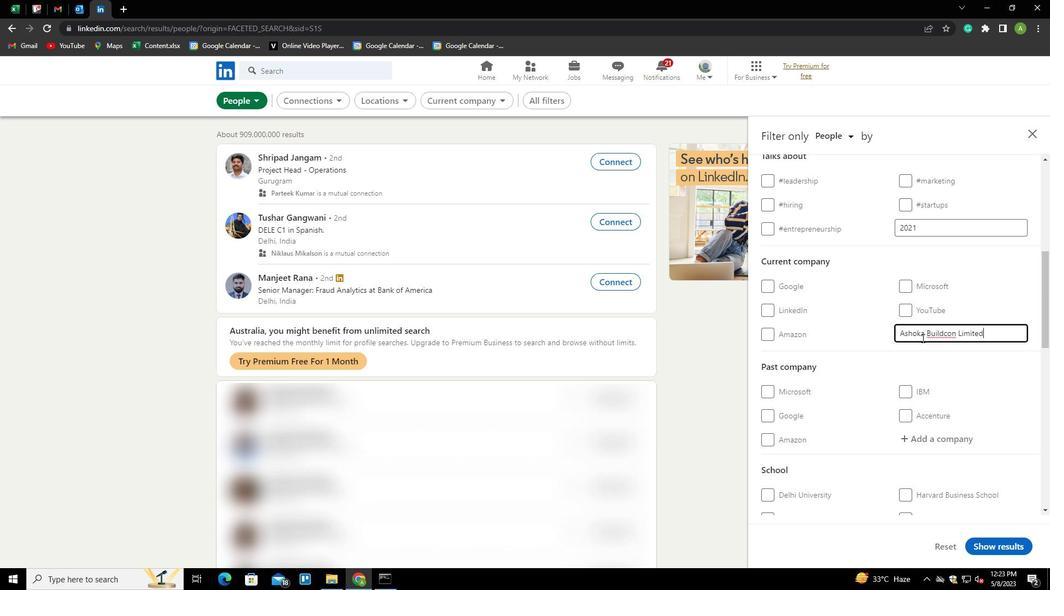 
Action: Mouse scrolled (922, 338) with delta (0, 0)
Screenshot: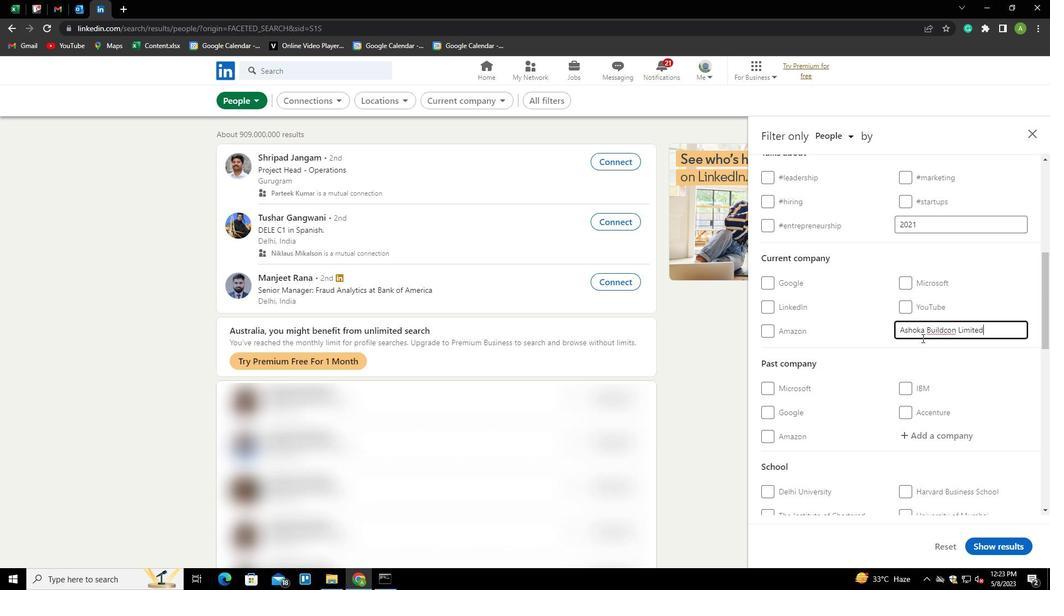 
Action: Mouse scrolled (922, 338) with delta (0, 0)
Screenshot: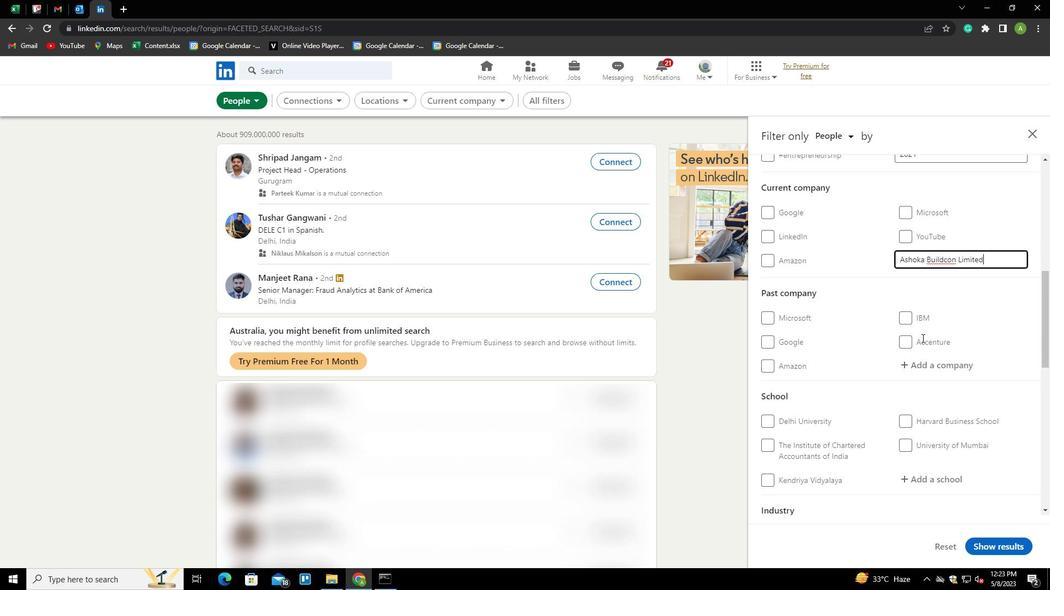 
Action: Mouse moved to (908, 396)
Screenshot: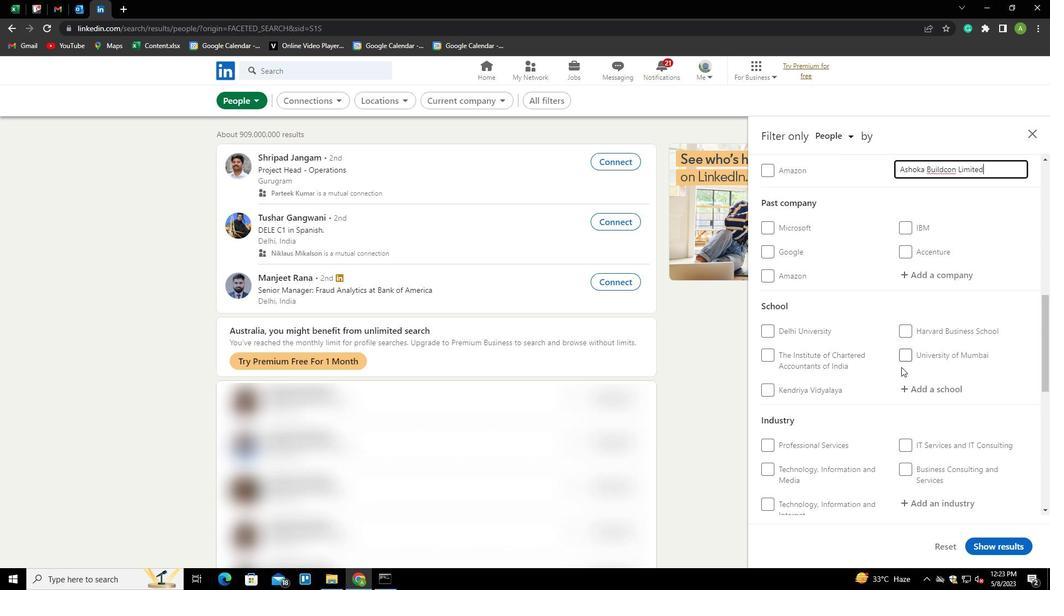 
Action: Mouse pressed left at (908, 396)
Screenshot: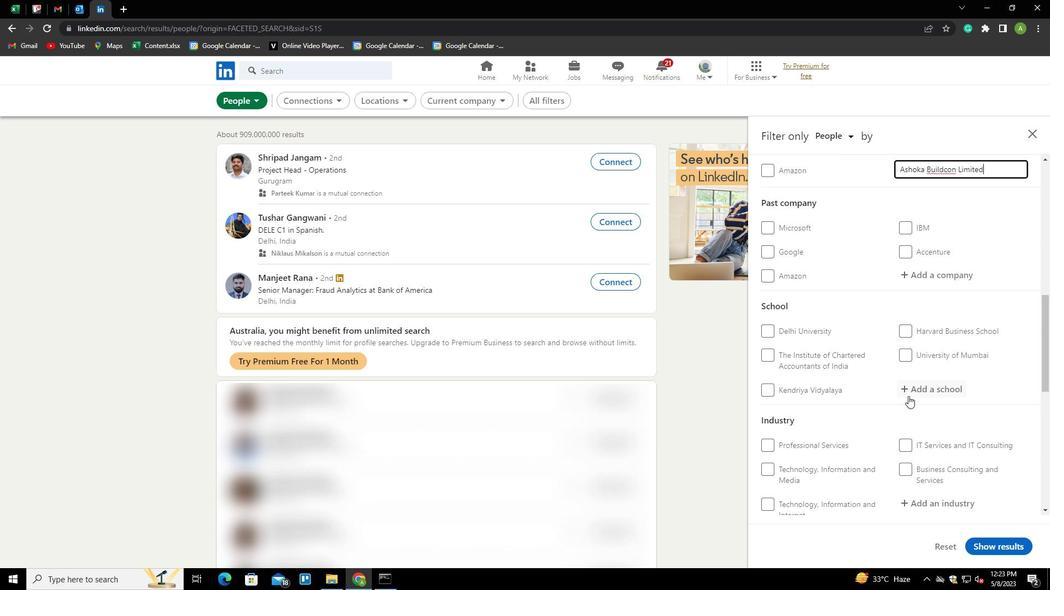 
Action: Mouse moved to (909, 396)
Screenshot: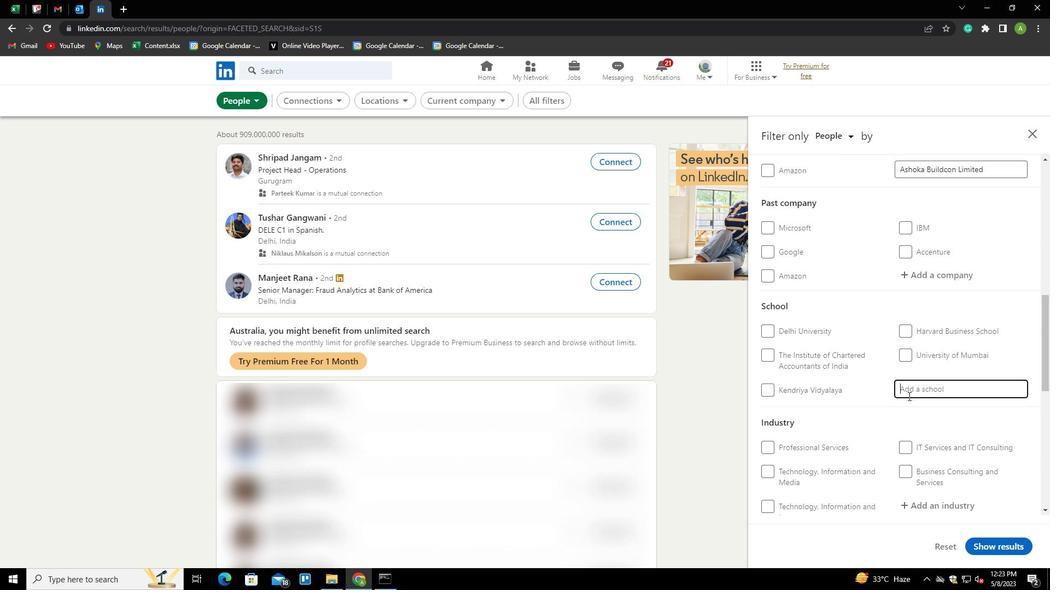 
Action: Key pressed <Key.shift><Key.shift><Key.shift><Key.shift><Key.shift><Key.shift><Key.shift><Key.shift><Key.shift><Key.shift><Key.shift><Key.shift><Key.shift><Key.shift><Key.shift><Key.shift><Key.shift><Key.shift><Key.shift>JAMIA<Key.space><Key.shift><Key.shift><Key.shift><Key.shift><Key.shift><Key.shift><Key.shift><Key.shift><Key.shift><Key.shift><Key.shift><Key.shift><Key.shift><Key.shift><Key.shift><Key.shift><Key.shift><Key.shift>MILLIS<Key.backspace>A<Key.space><Key.shift><Key.shift><Key.shift><Key.shift><Key.shift><Key.shift><Key.shift><Key.shift><Key.shift>ISLAMIA<Key.down><Key.enter>
Screenshot: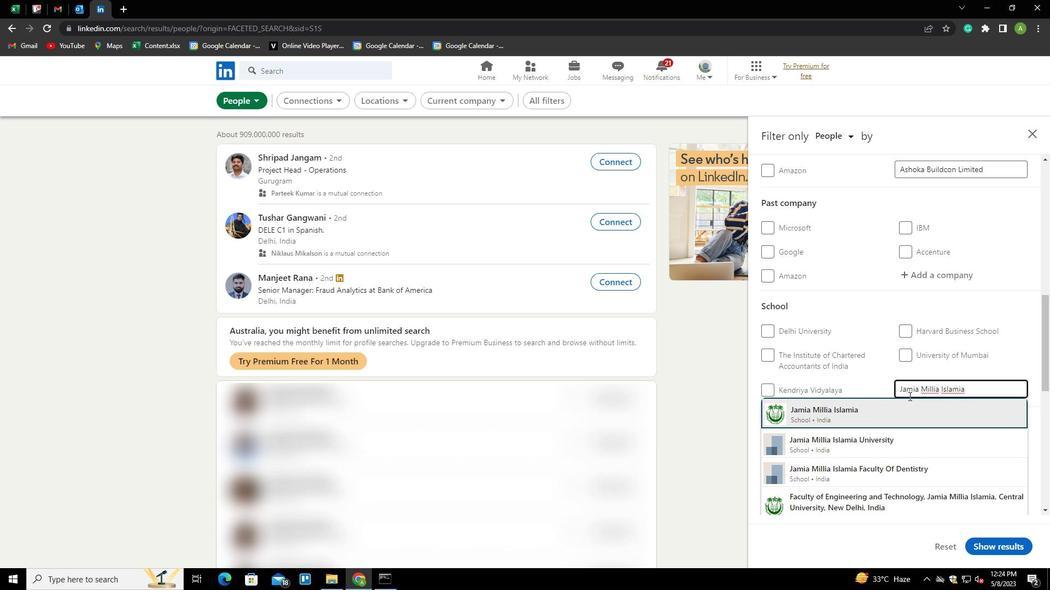 
Action: Mouse scrolled (909, 396) with delta (0, 0)
Screenshot: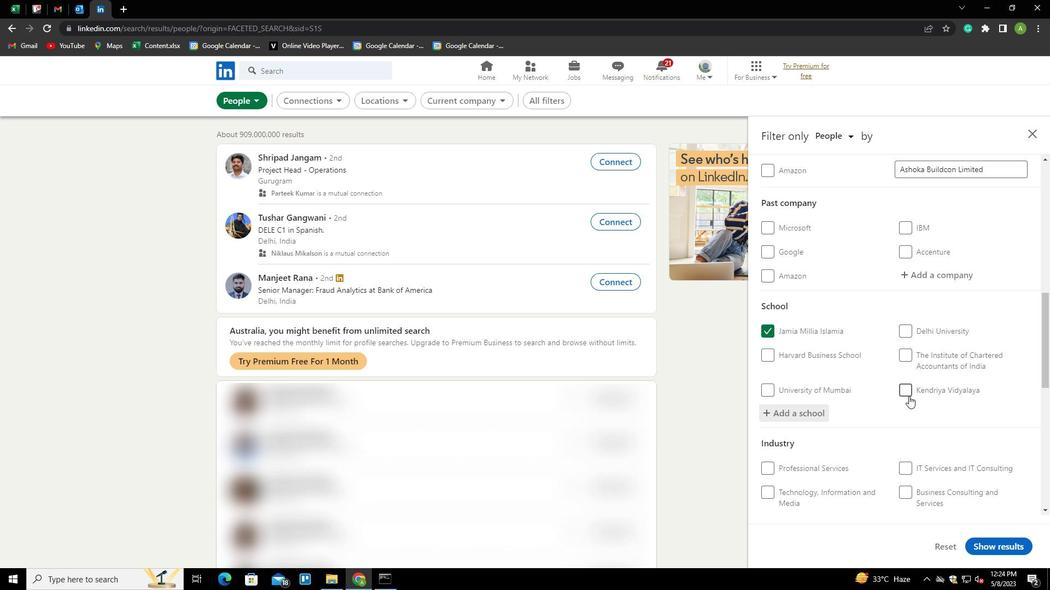 
Action: Mouse scrolled (909, 396) with delta (0, 0)
Screenshot: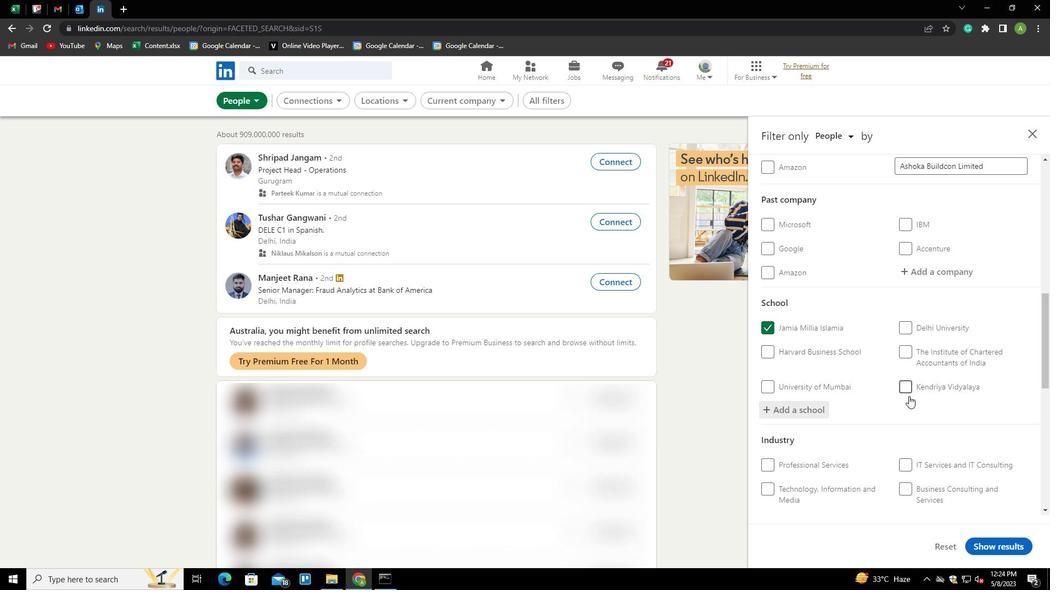 
Action: Mouse scrolled (909, 396) with delta (0, 0)
Screenshot: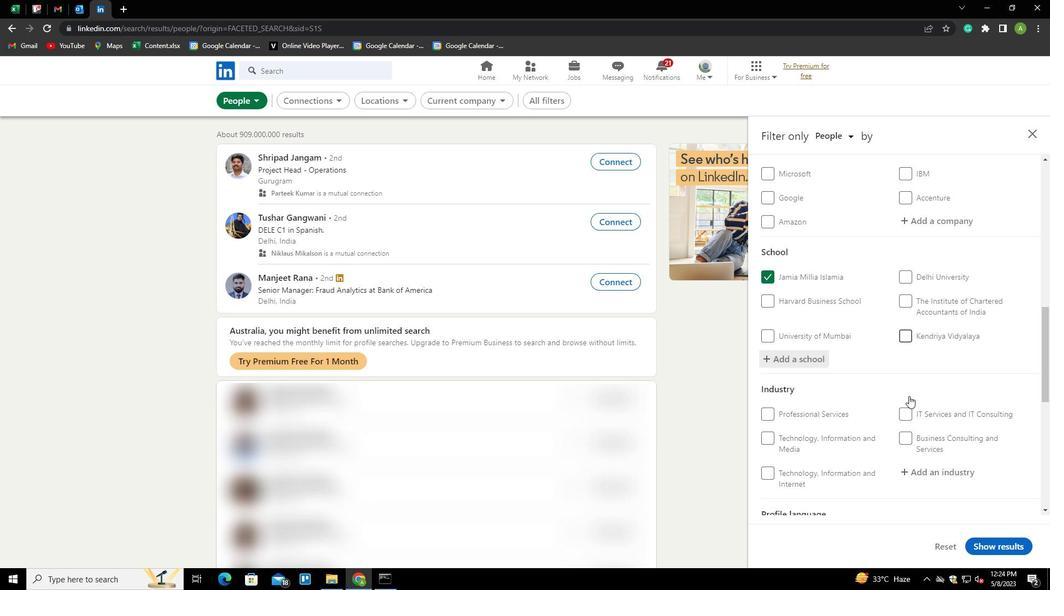 
Action: Mouse moved to (915, 368)
Screenshot: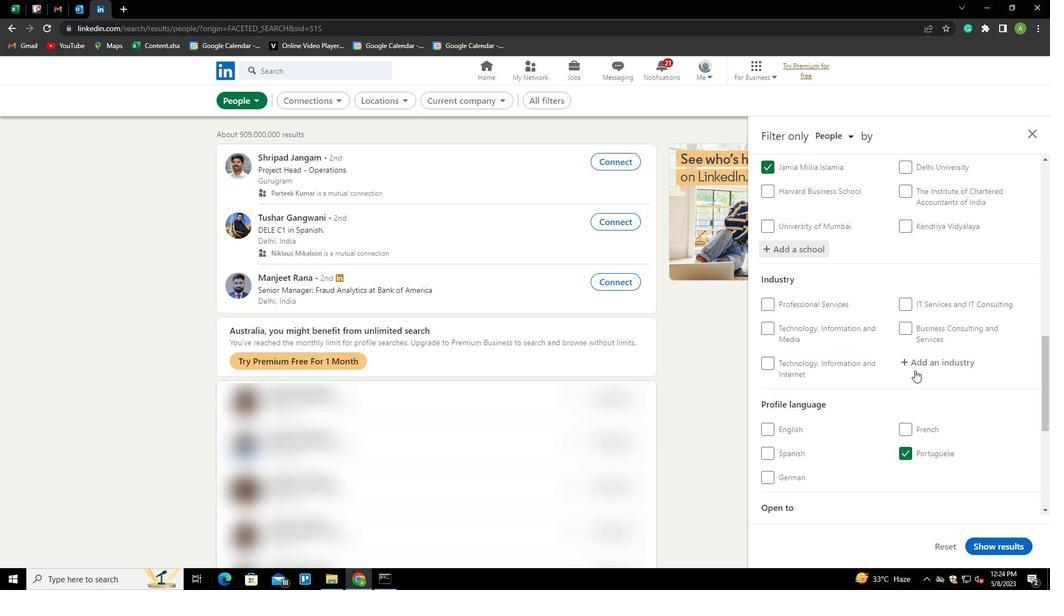 
Action: Mouse pressed left at (915, 368)
Screenshot: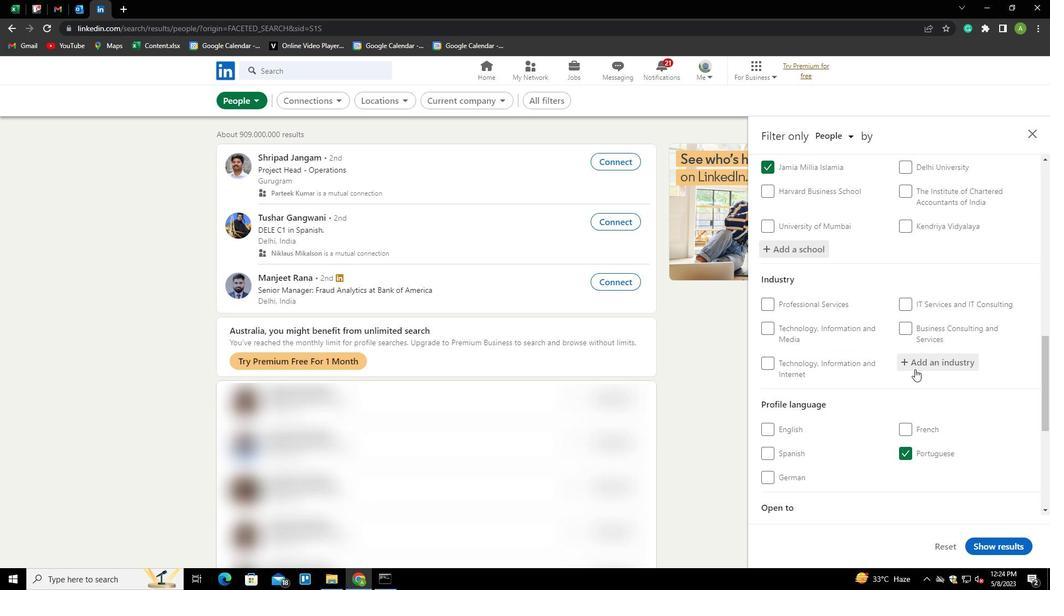 
Action: Mouse moved to (916, 367)
Screenshot: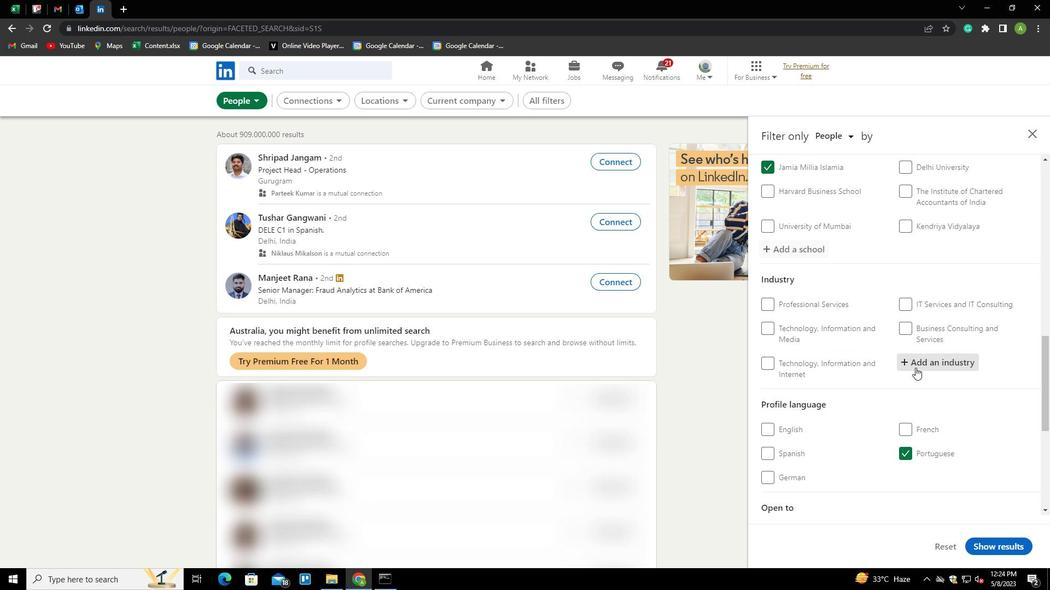 
Action: Key pressed <Key.shift>LEGISTA<Key.backspace><Key.backspace>LTI<Key.backspace><Key.backspace>ATIVE<Key.space><Key.shift>OFFICES<Key.down><Key.enter>
Screenshot: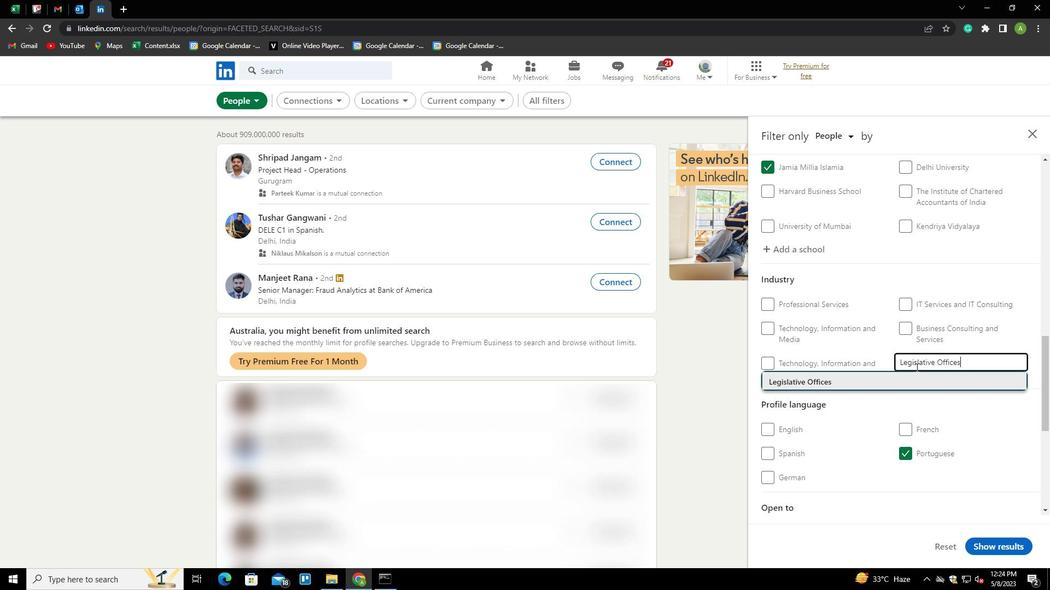 
Action: Mouse moved to (961, 340)
Screenshot: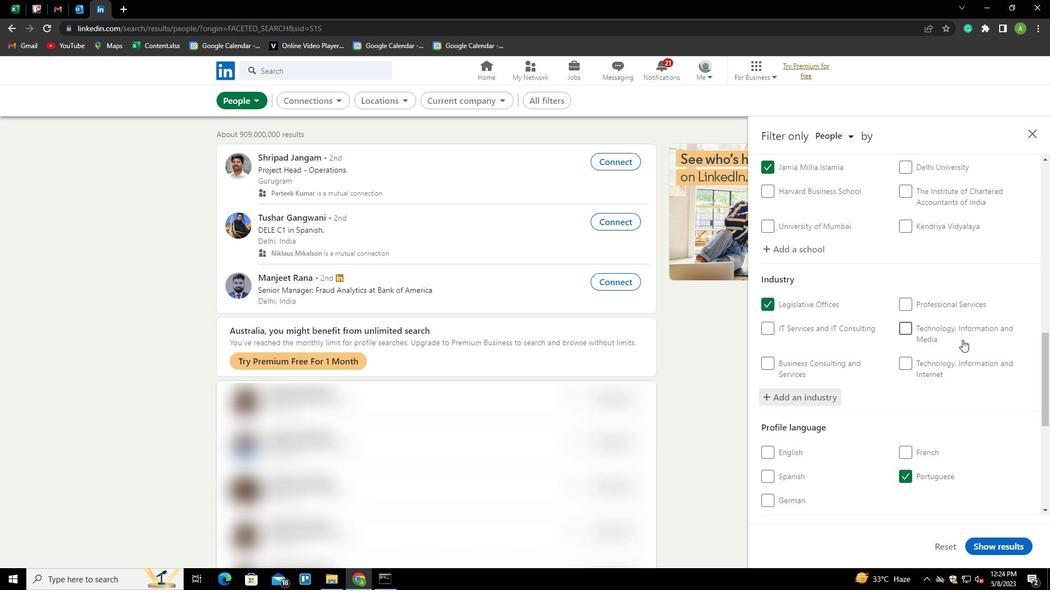 
Action: Mouse scrolled (961, 339) with delta (0, 0)
Screenshot: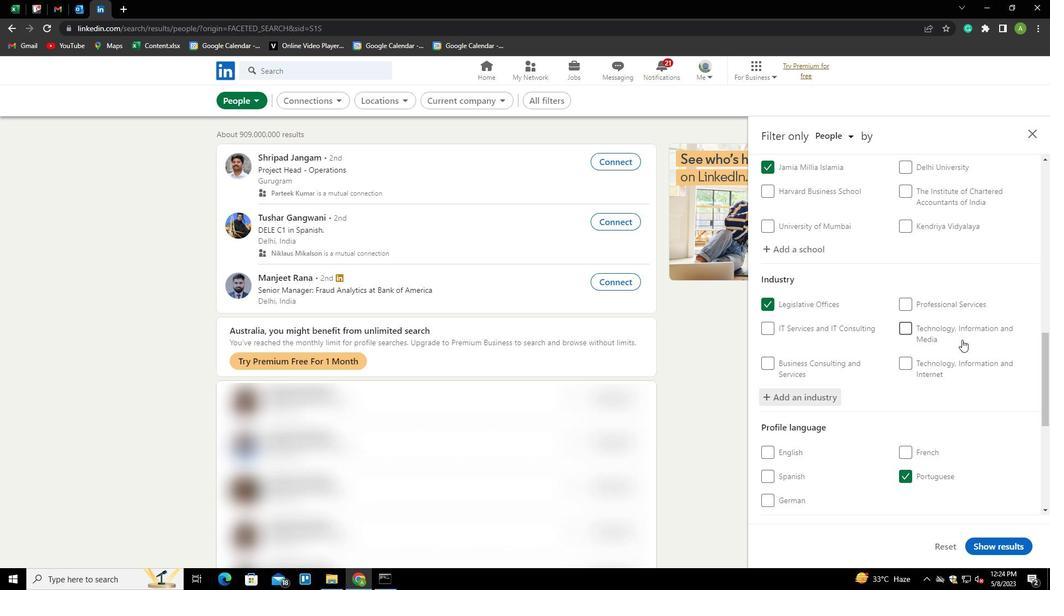 
Action: Mouse moved to (958, 341)
Screenshot: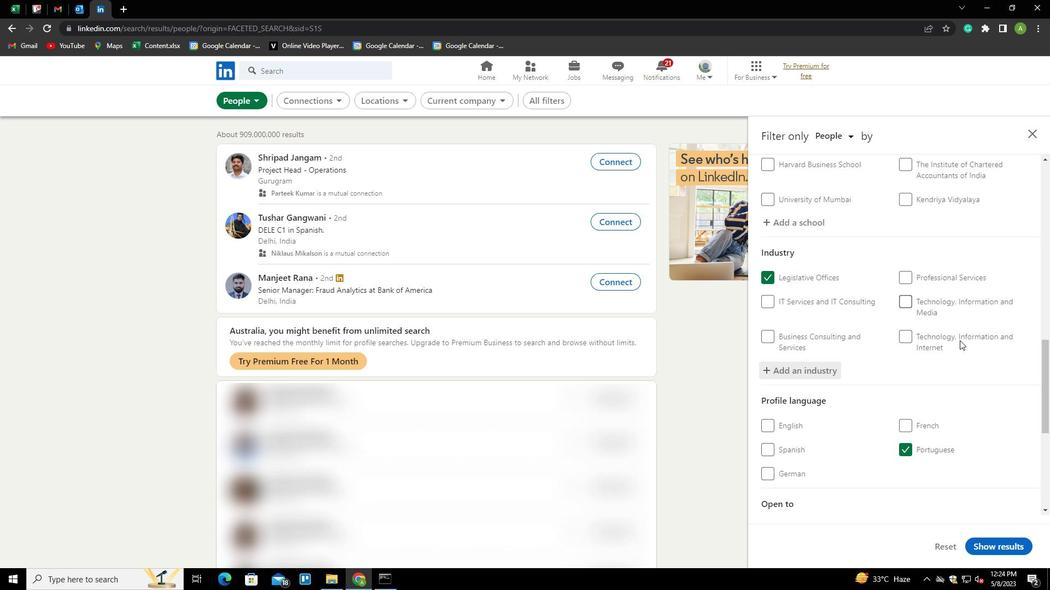 
Action: Mouse scrolled (958, 340) with delta (0, 0)
Screenshot: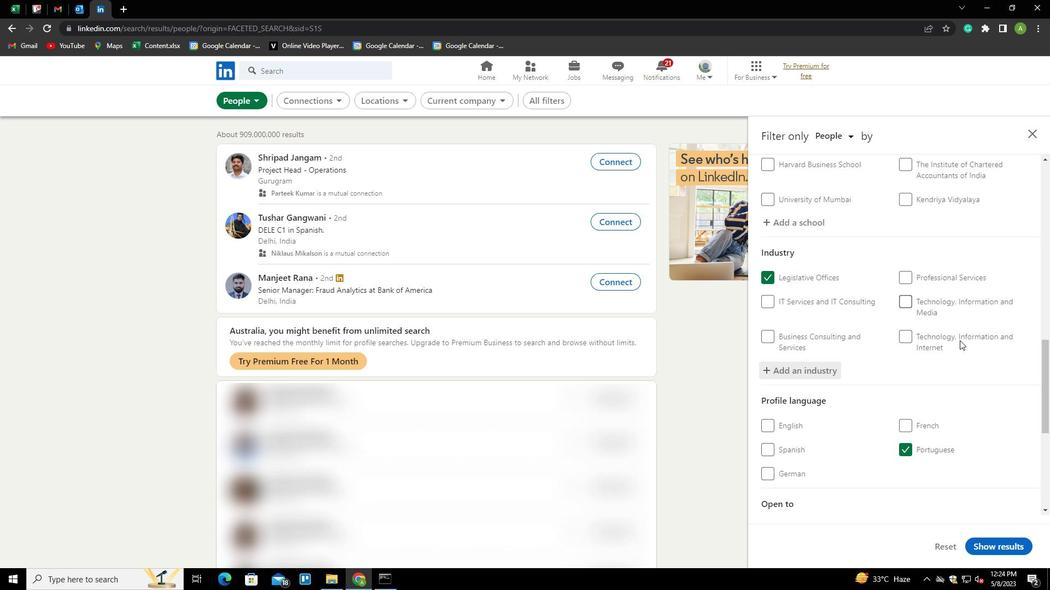 
Action: Mouse moved to (956, 342)
Screenshot: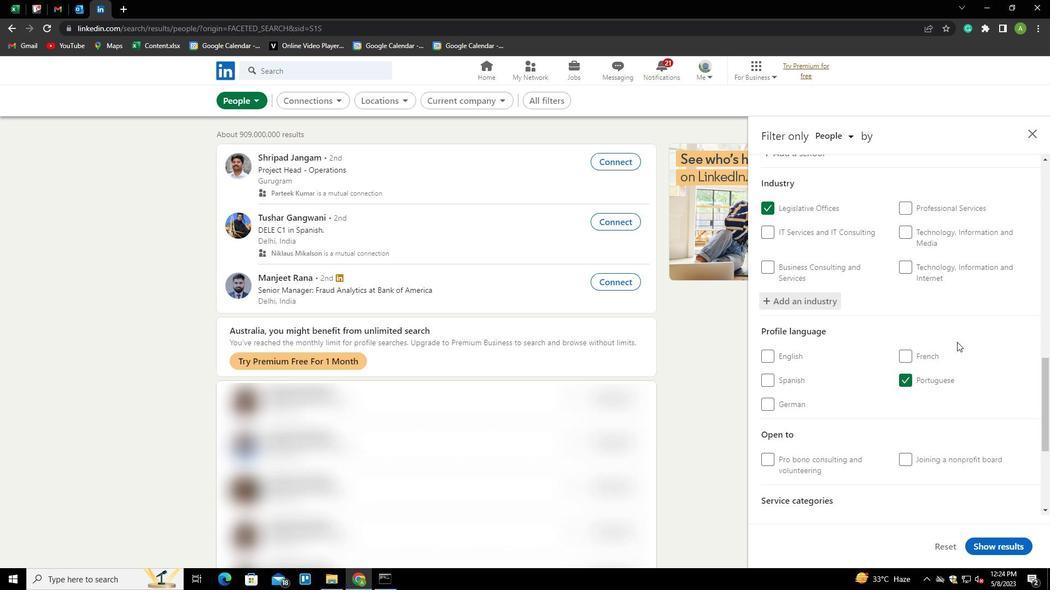 
Action: Mouse scrolled (956, 342) with delta (0, 0)
Screenshot: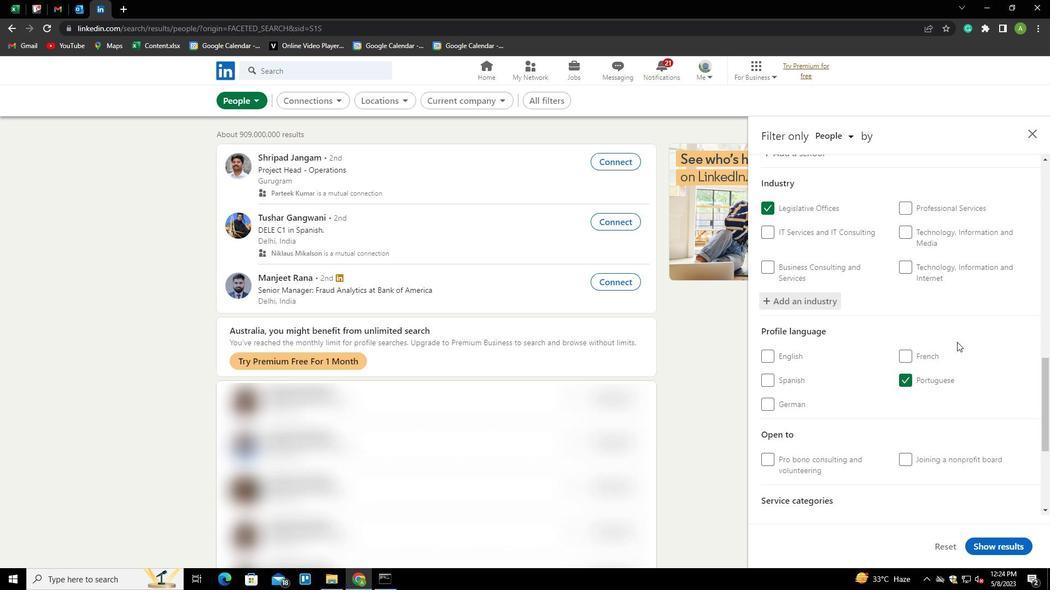 
Action: Mouse scrolled (956, 342) with delta (0, 0)
Screenshot: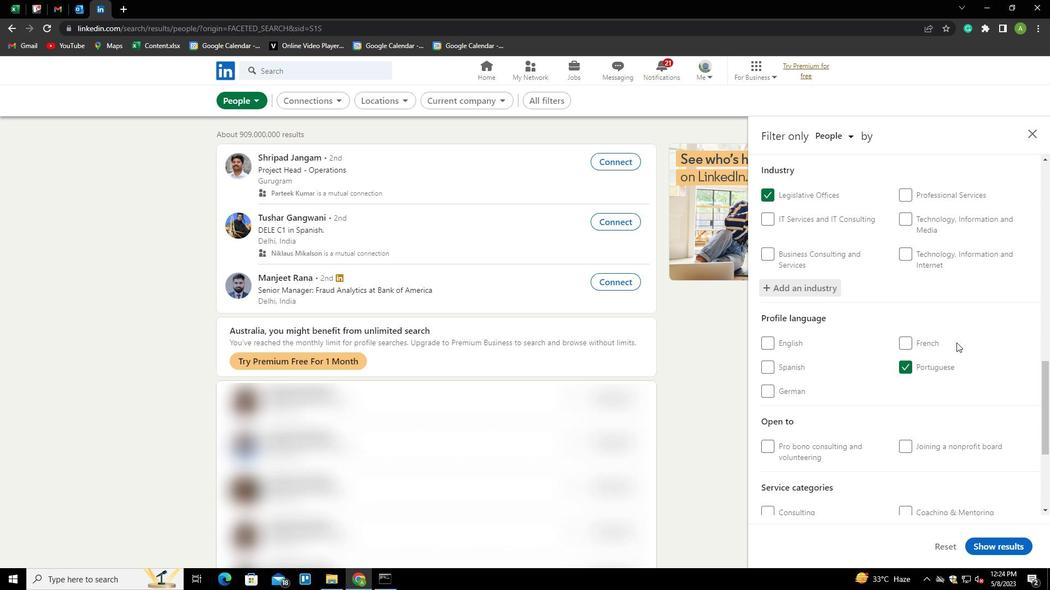 
Action: Mouse scrolled (956, 342) with delta (0, 0)
Screenshot: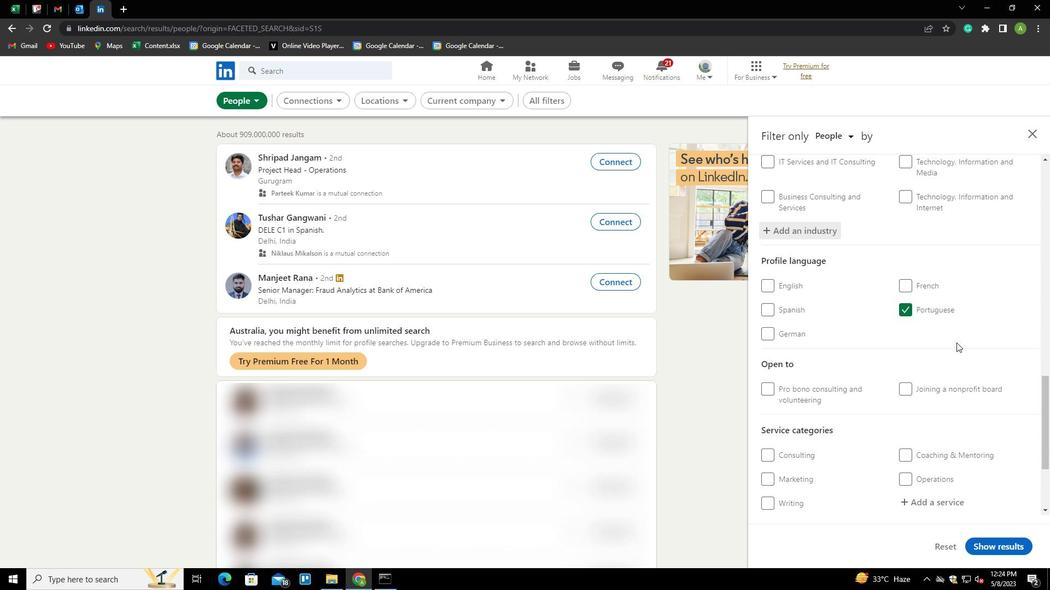 
Action: Mouse moved to (928, 397)
Screenshot: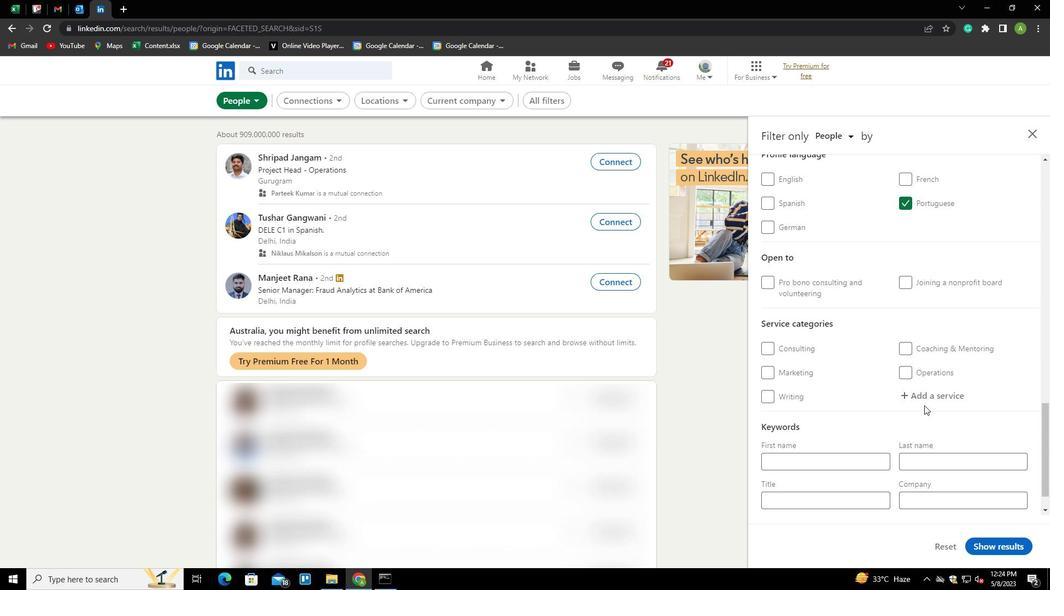 
Action: Mouse pressed left at (928, 397)
Screenshot: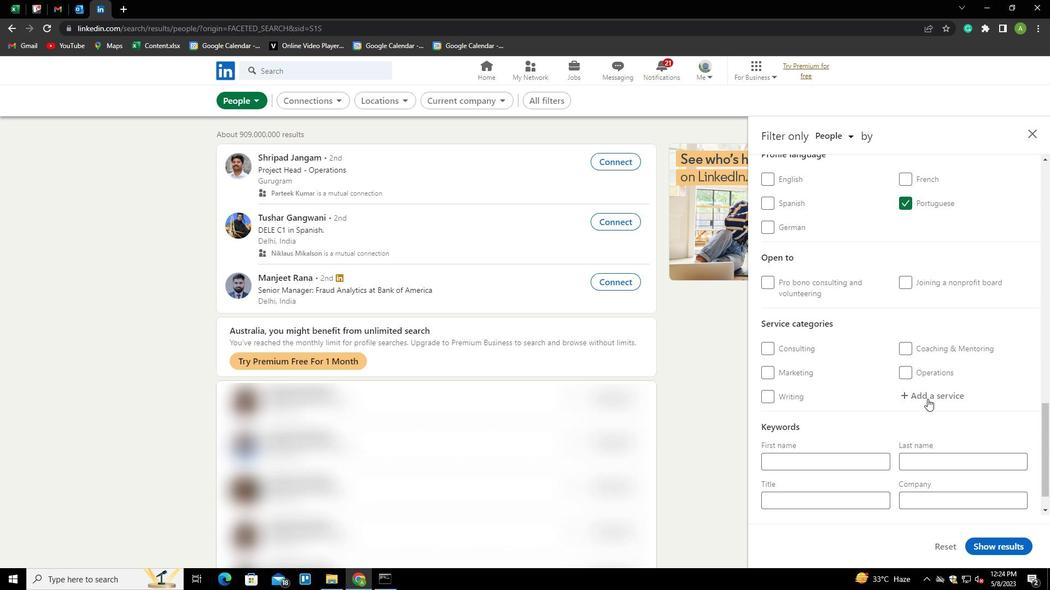 
Action: Mouse moved to (928, 397)
Screenshot: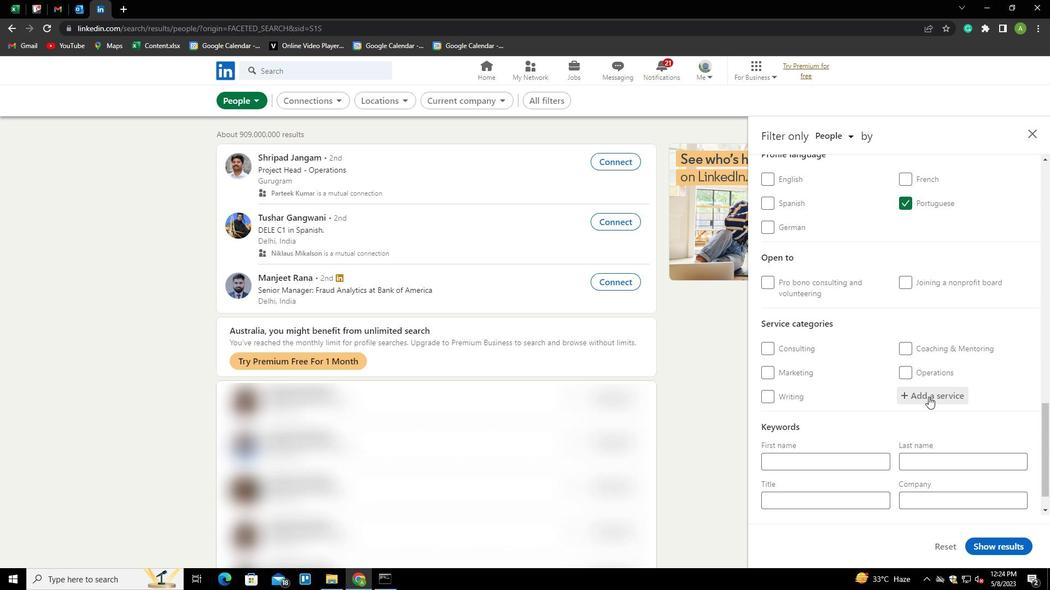 
Action: Key pressed <Key.shift>WEDDING<Key.space><Key.shift><Key.shift><Key.shift><Key.shift><Key.shift><Key.shift><Key.shift><Key.shift><Key.shift><Key.shift>PHOTOGRAPHY<Key.down><Key.enter>
Screenshot: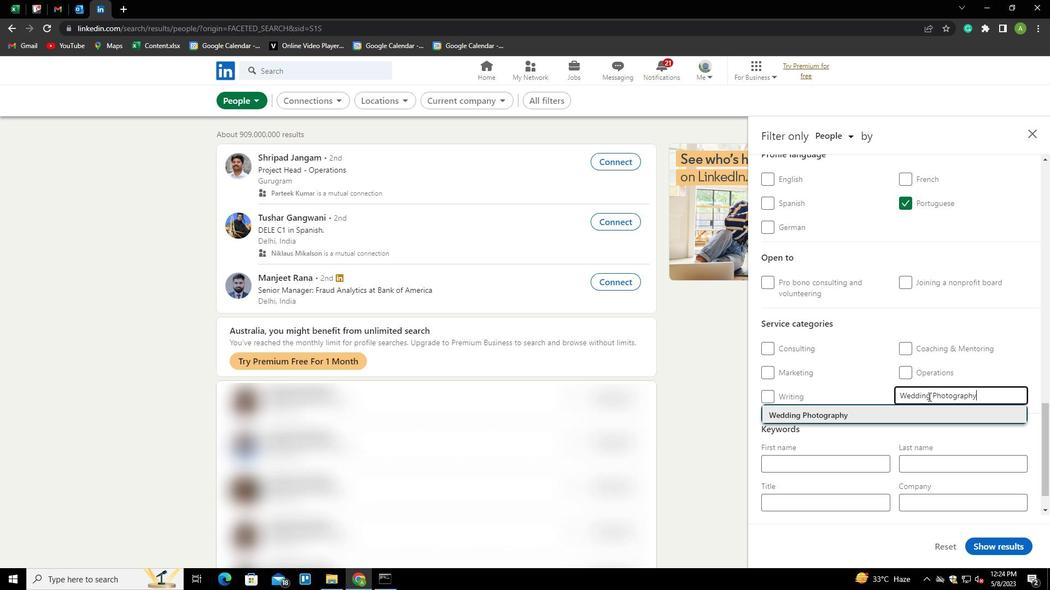 
Action: Mouse scrolled (928, 396) with delta (0, 0)
Screenshot: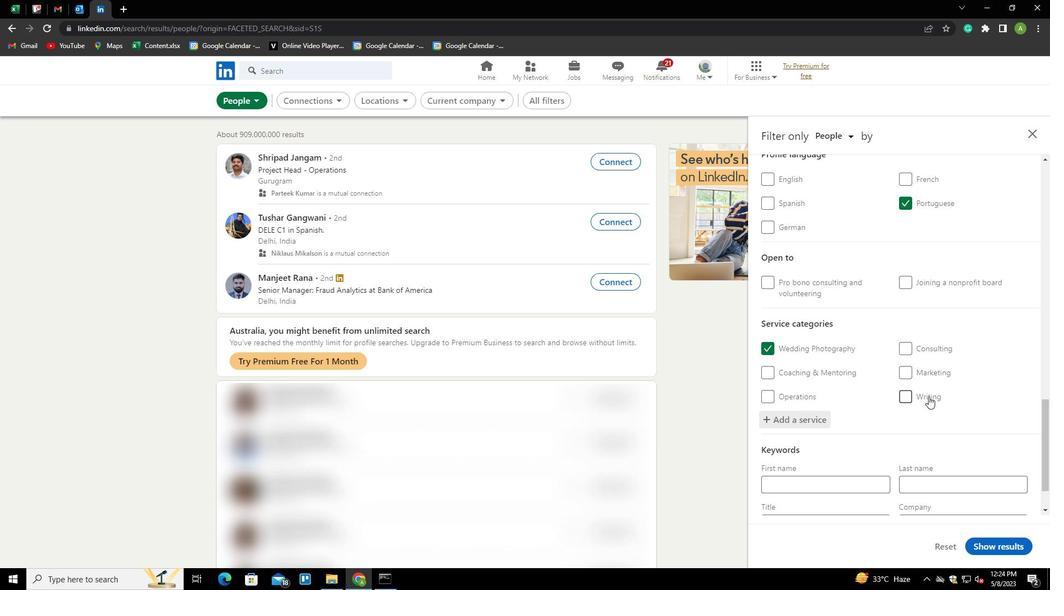 
Action: Mouse scrolled (928, 396) with delta (0, 0)
Screenshot: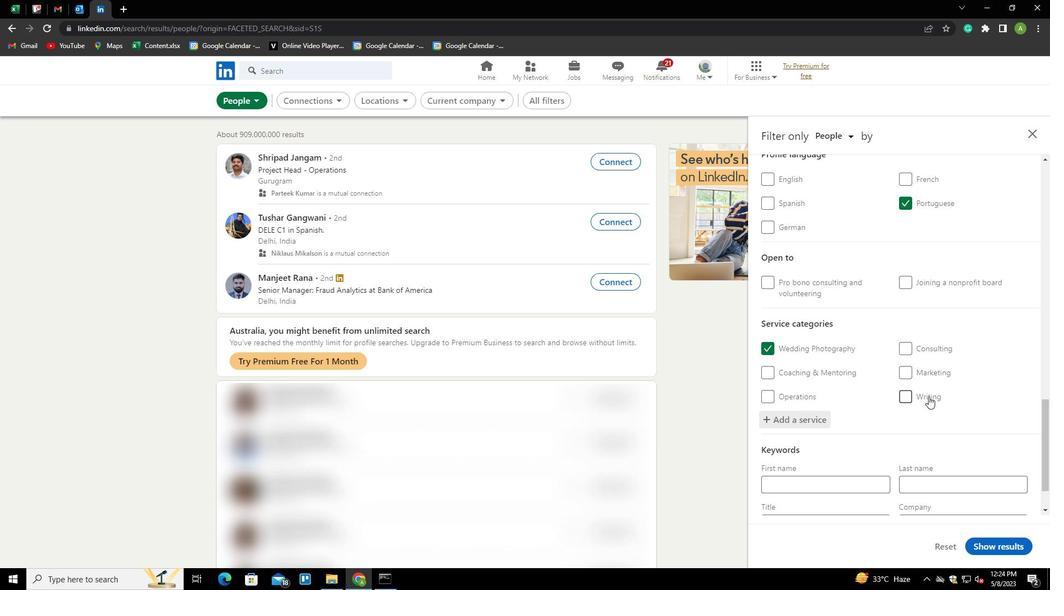 
Action: Mouse scrolled (928, 396) with delta (0, 0)
Screenshot: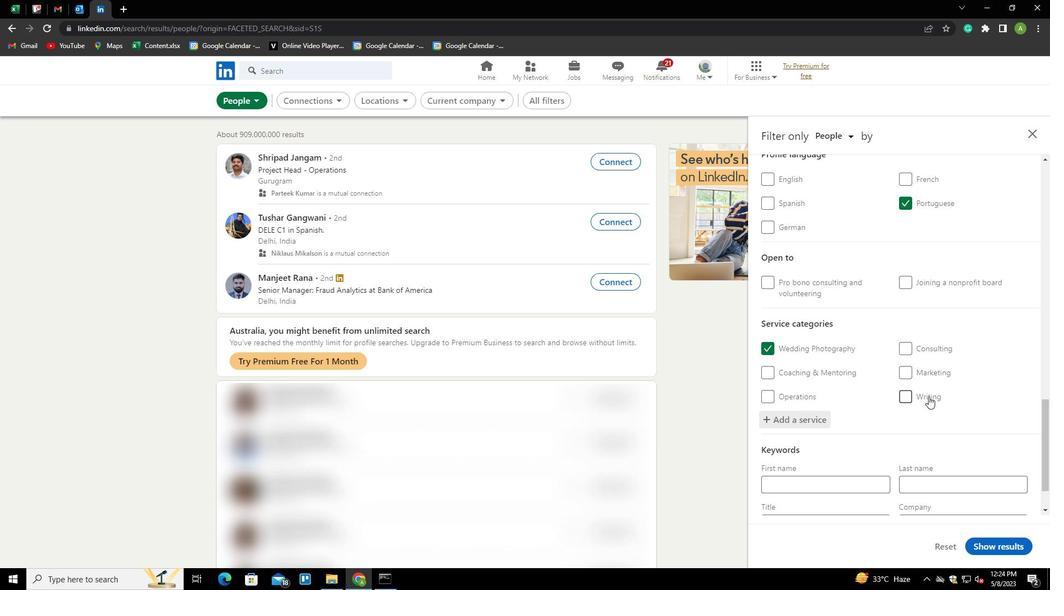 
Action: Mouse scrolled (928, 396) with delta (0, 0)
Screenshot: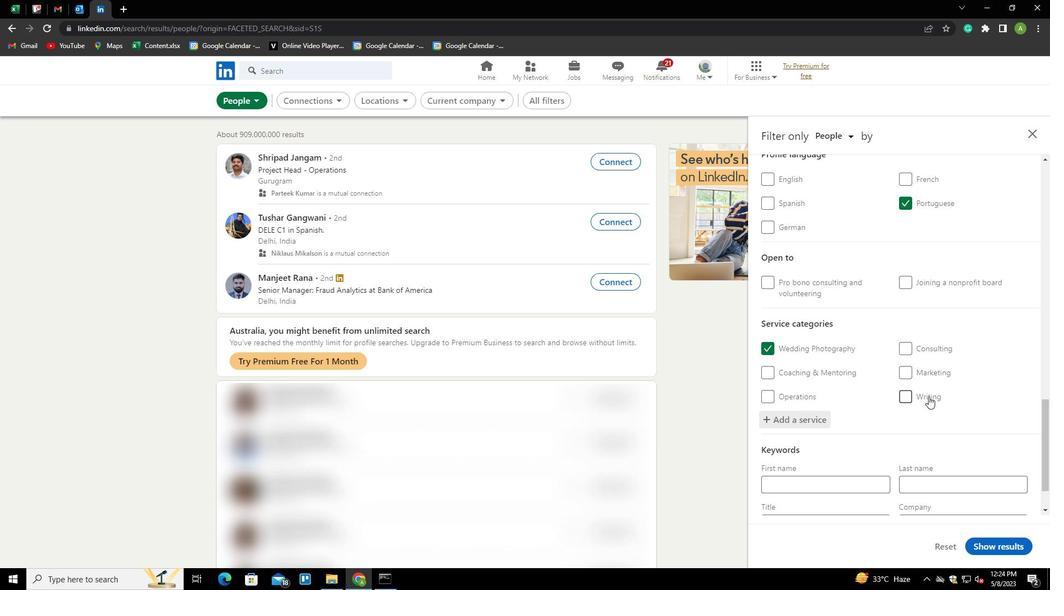 
Action: Mouse scrolled (928, 396) with delta (0, 0)
Screenshot: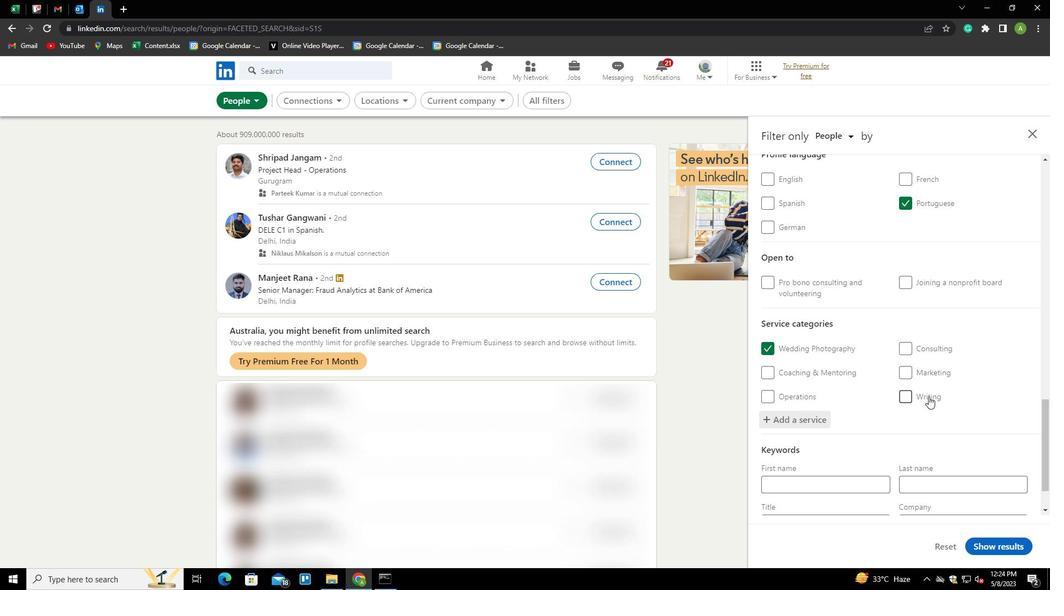 
Action: Mouse scrolled (928, 396) with delta (0, 0)
Screenshot: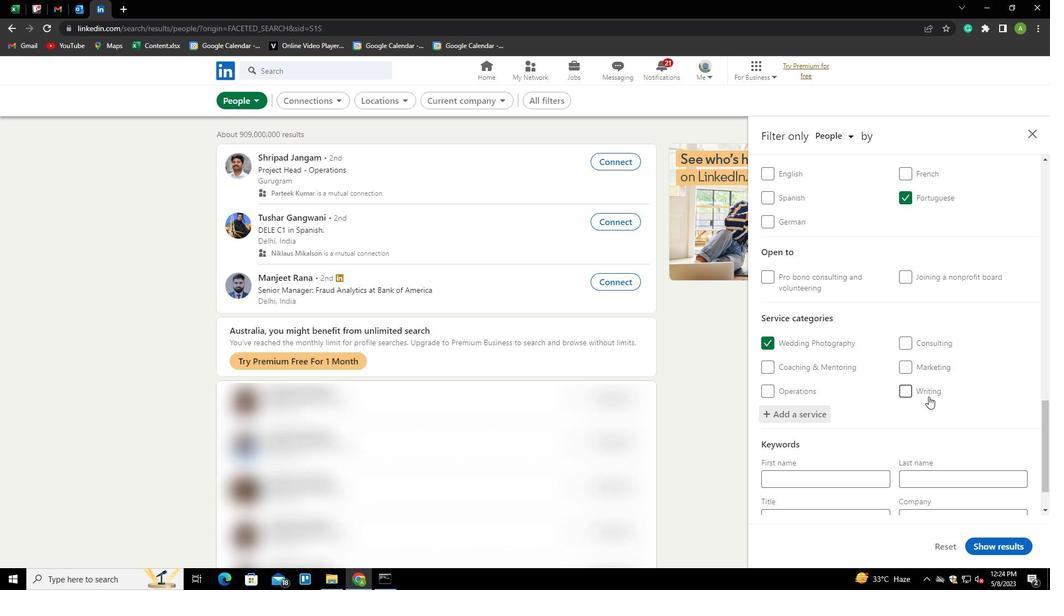 
Action: Mouse moved to (834, 473)
Screenshot: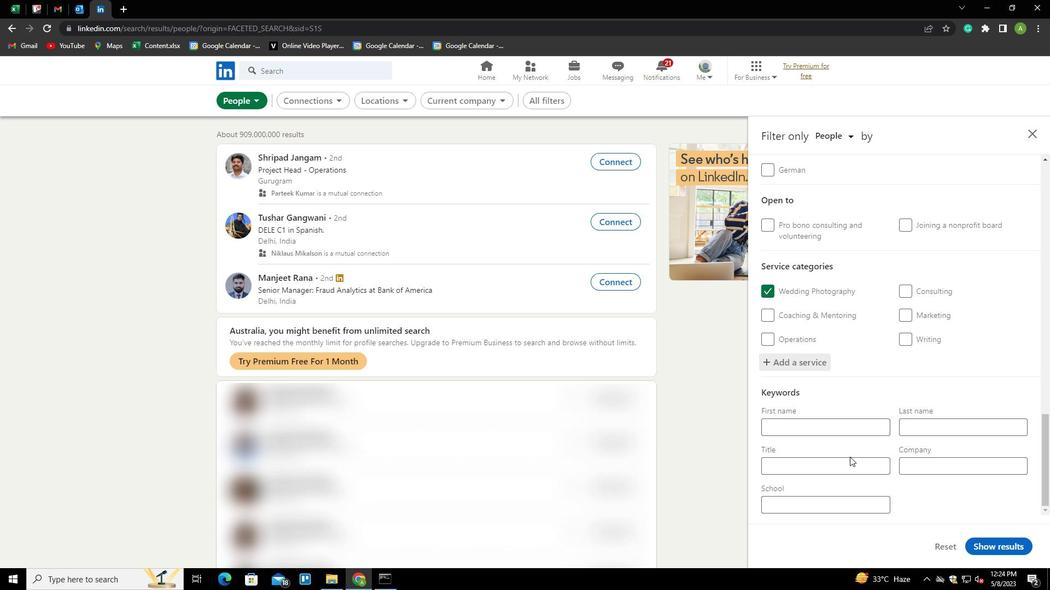 
Action: Mouse pressed left at (834, 473)
Screenshot: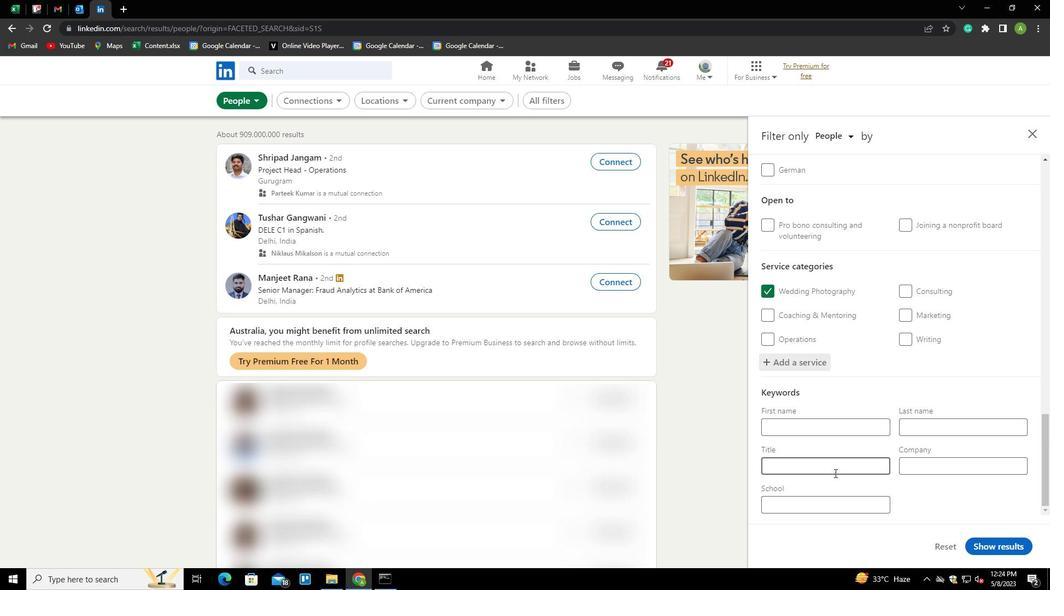 
Action: Key pressed <Key.shift>CUSTOMER<Key.space><Key.shift>SUPPORT
Screenshot: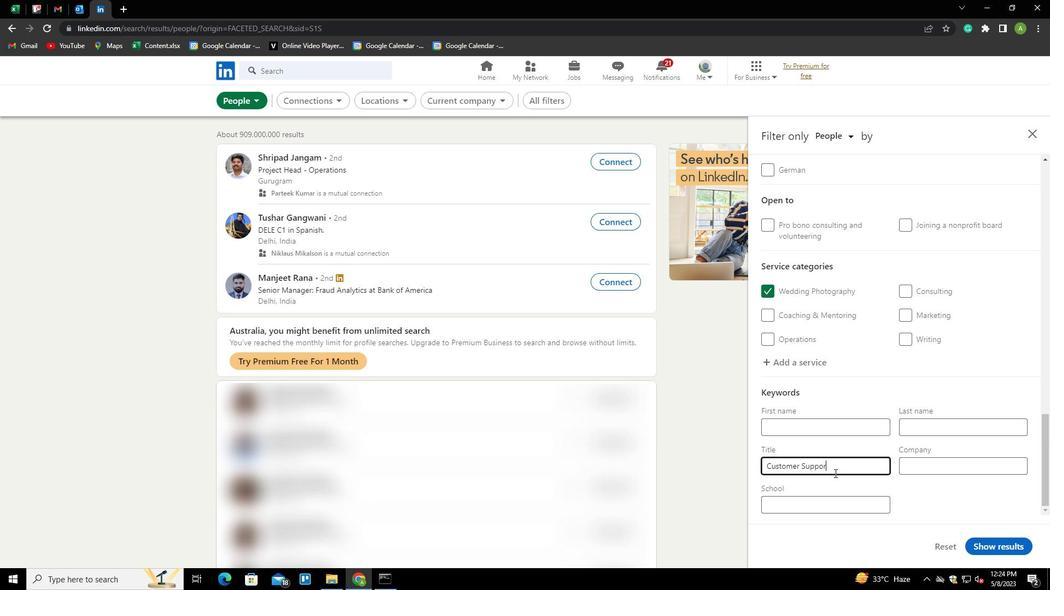 
Action: Mouse moved to (910, 495)
Screenshot: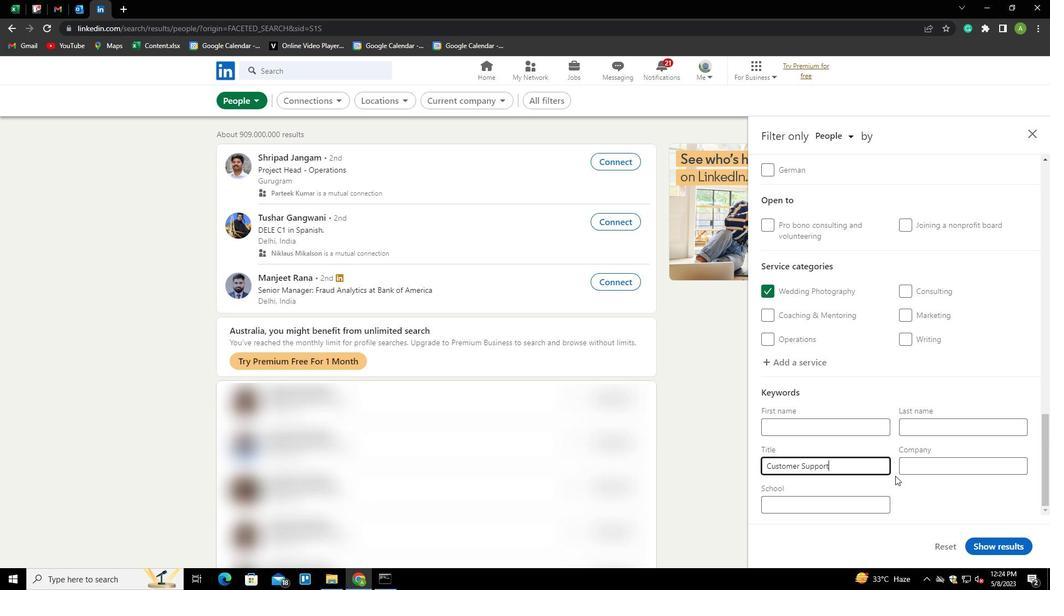
Action: Mouse pressed left at (910, 495)
Screenshot: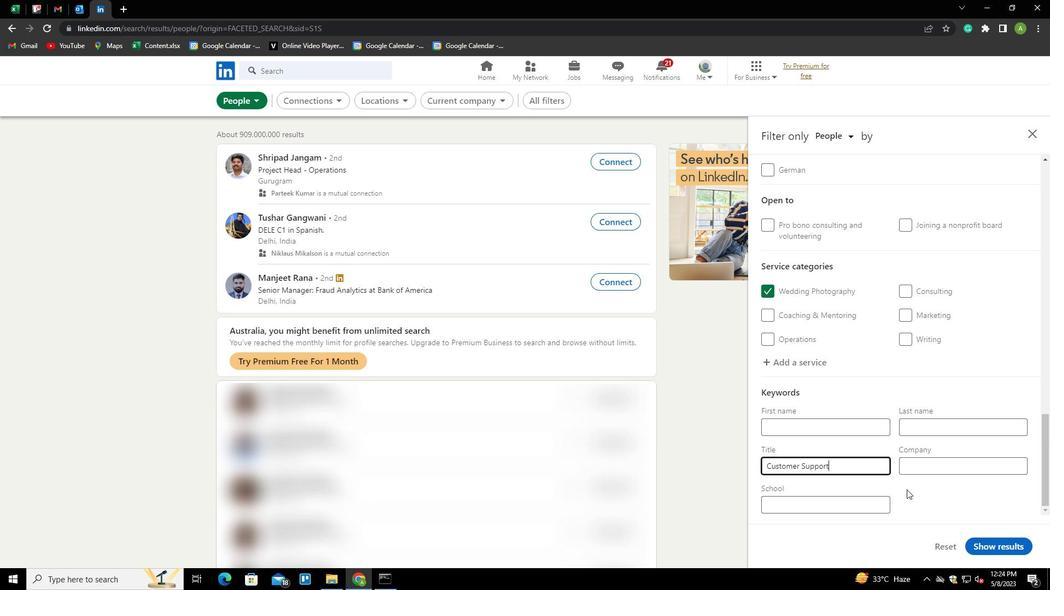 
Action: Mouse moved to (991, 541)
Screenshot: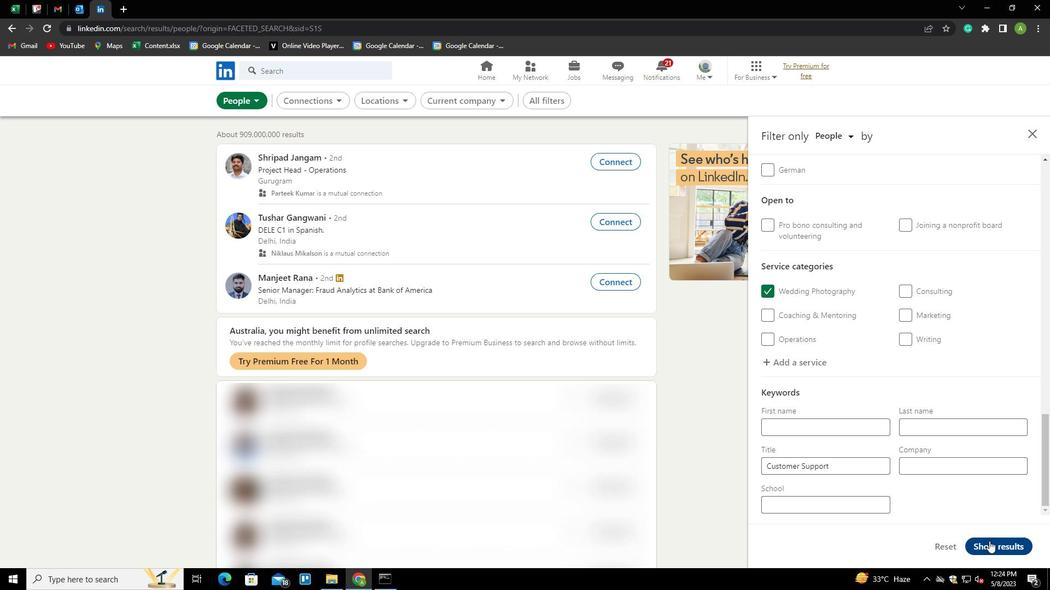 
Action: Mouse pressed left at (991, 541)
Screenshot: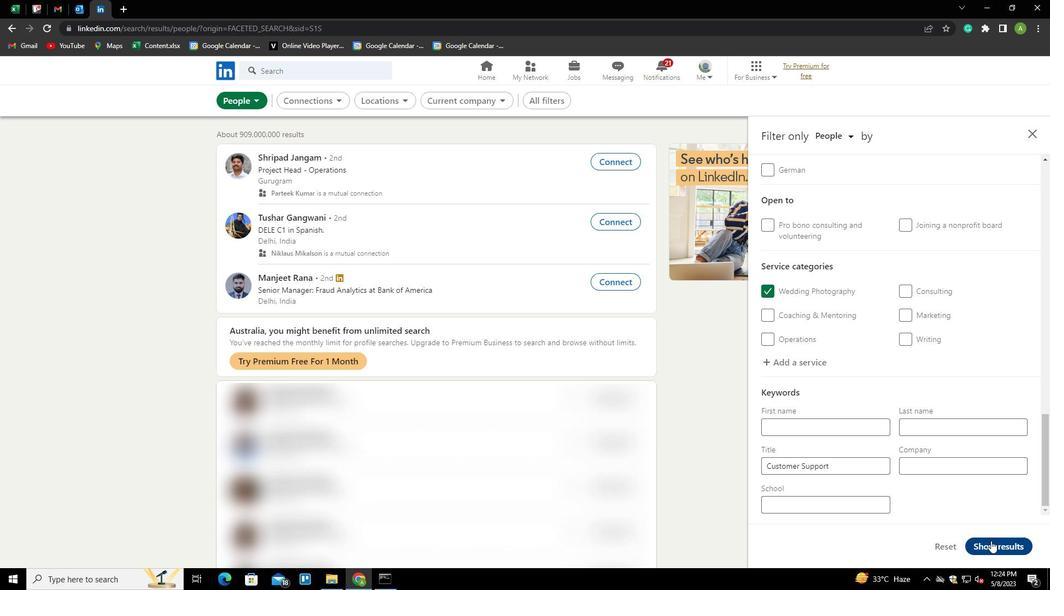 
Action: Mouse moved to (994, 539)
Screenshot: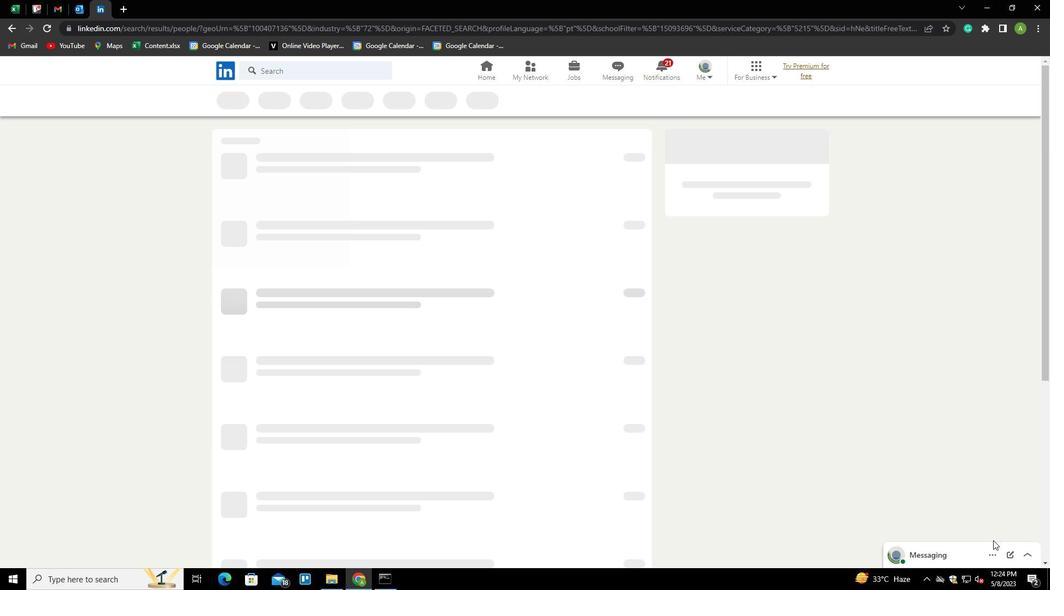 
